 Task: Ask the help community with a short summary issue "the sheet is not updated" in the sheet category on any platform for any purpose with the default name and post it.
Action: Mouse moved to (298, 107)
Screenshot: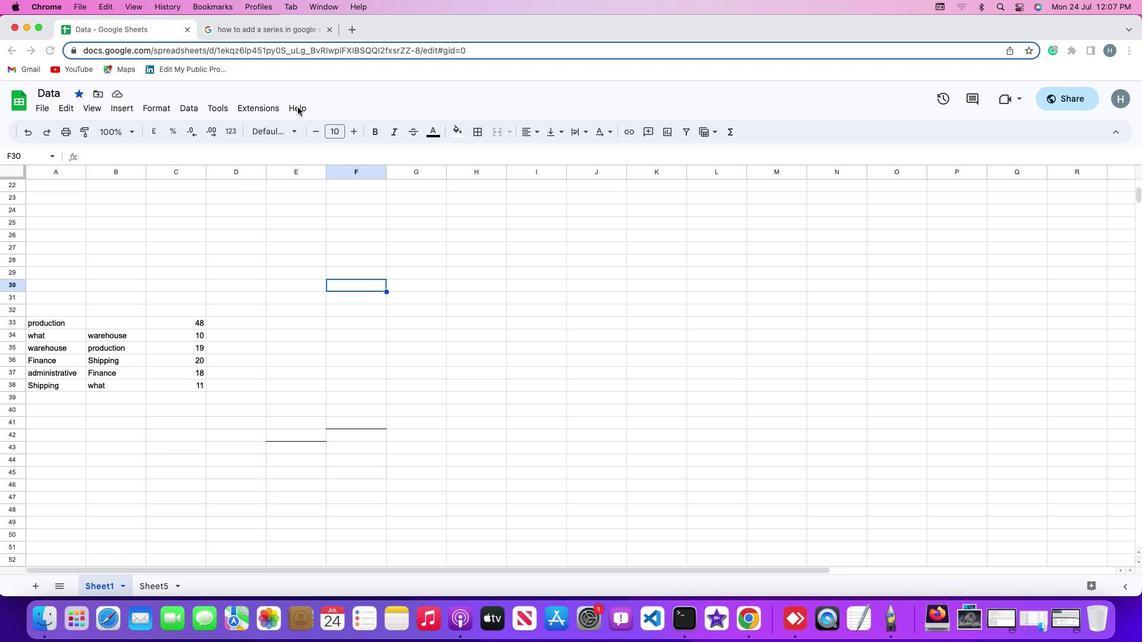 
Action: Mouse pressed left at (298, 107)
Screenshot: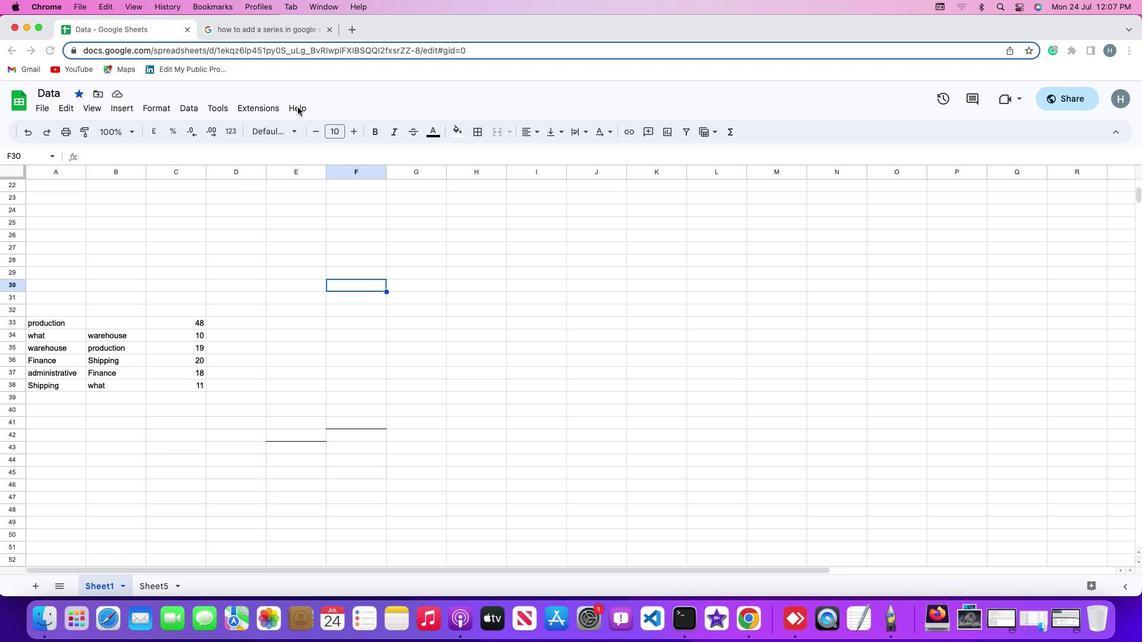 
Action: Mouse moved to (301, 106)
Screenshot: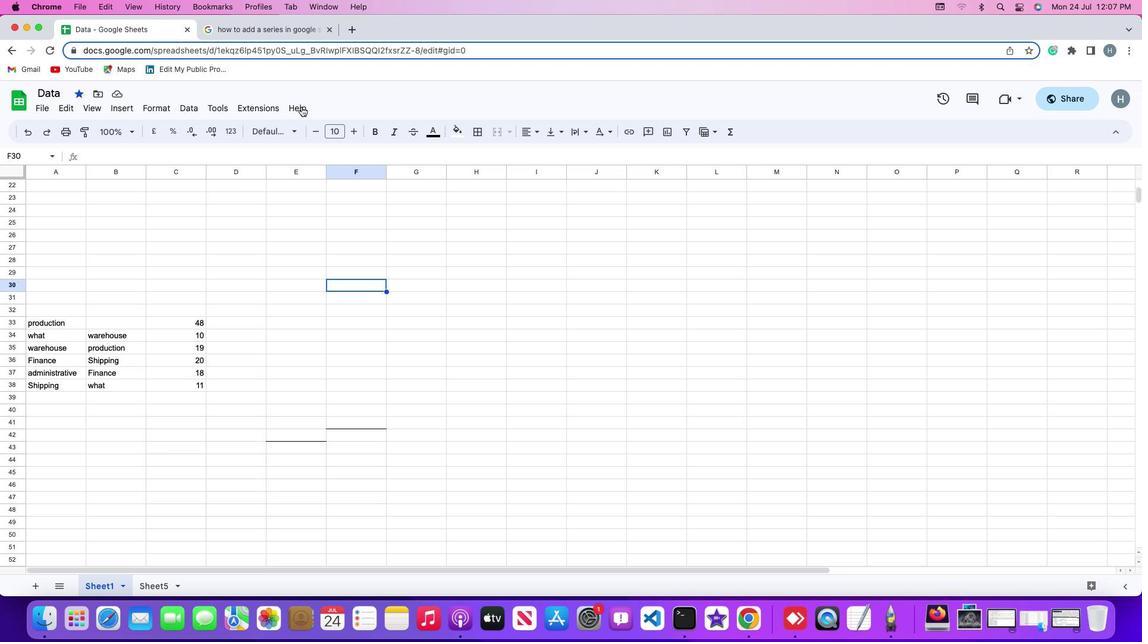 
Action: Mouse pressed left at (301, 106)
Screenshot: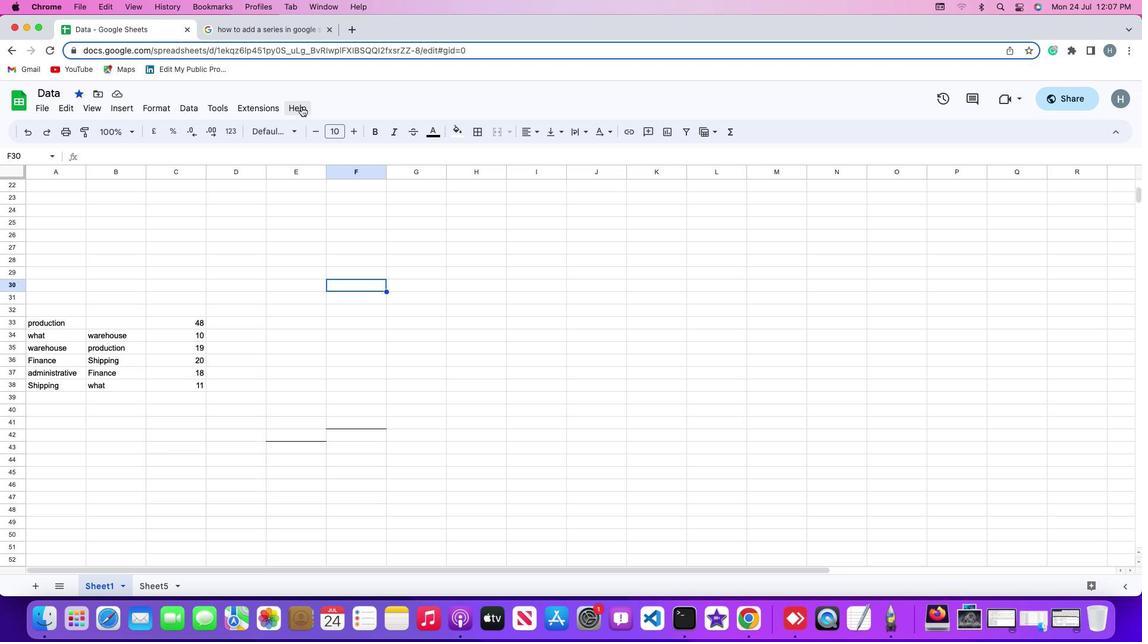 
Action: Mouse moved to (320, 166)
Screenshot: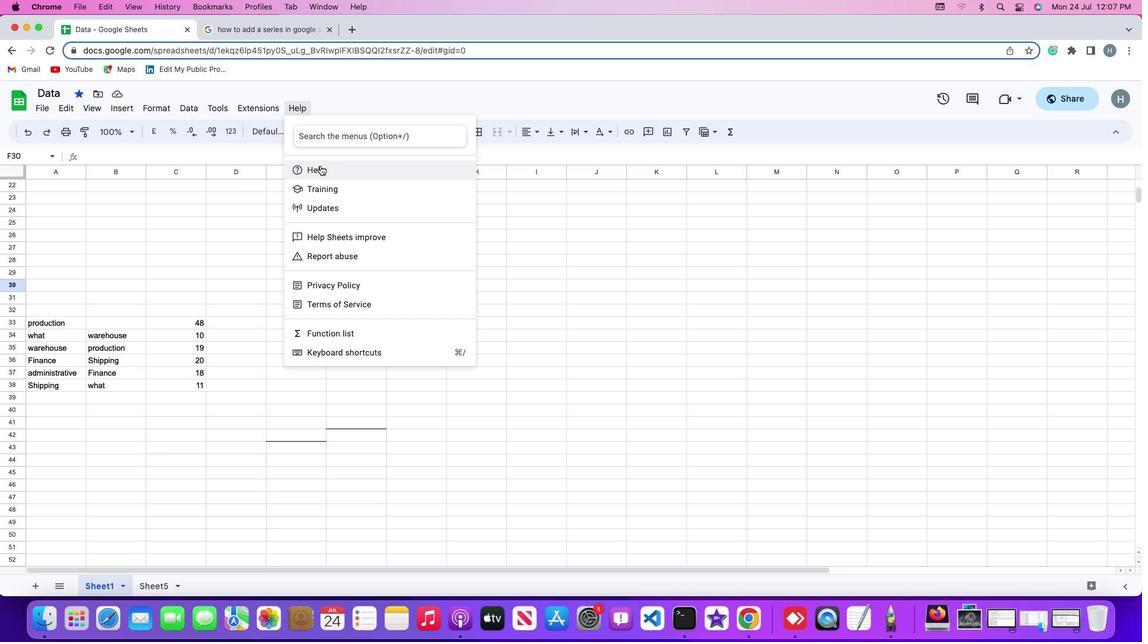 
Action: Mouse pressed left at (320, 166)
Screenshot: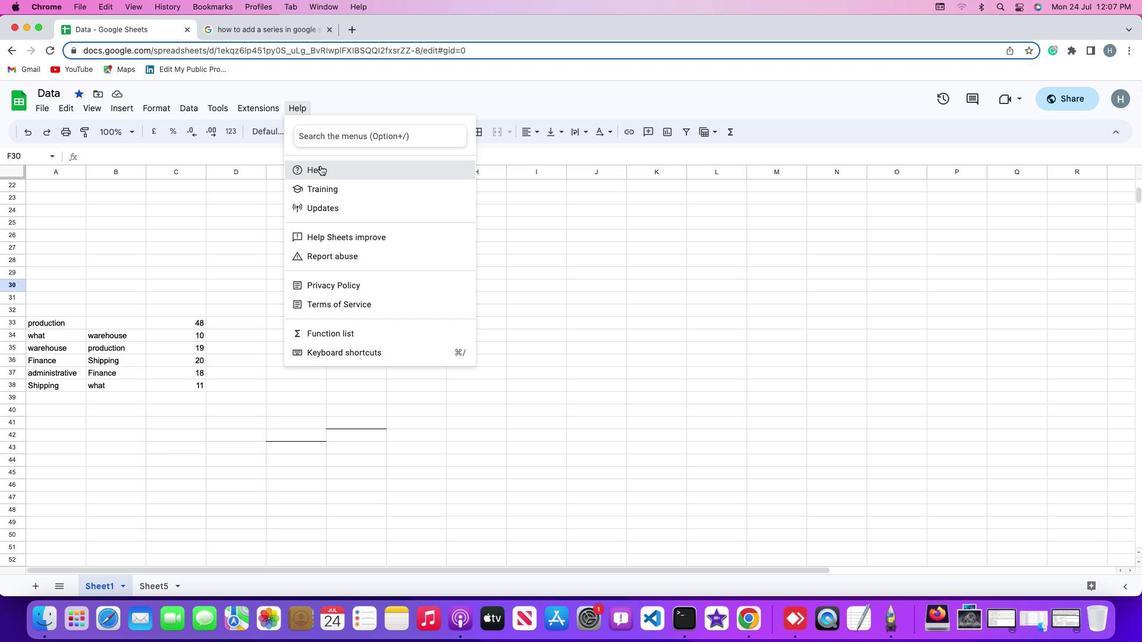 
Action: Mouse moved to (451, 316)
Screenshot: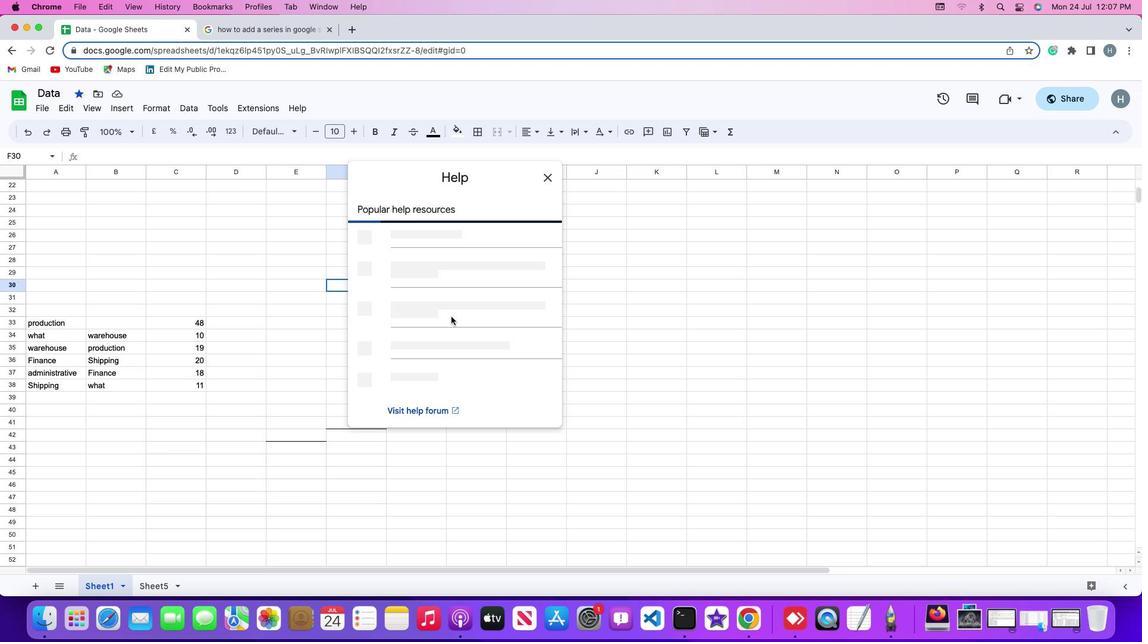 
Action: Mouse scrolled (451, 316) with delta (0, 0)
Screenshot: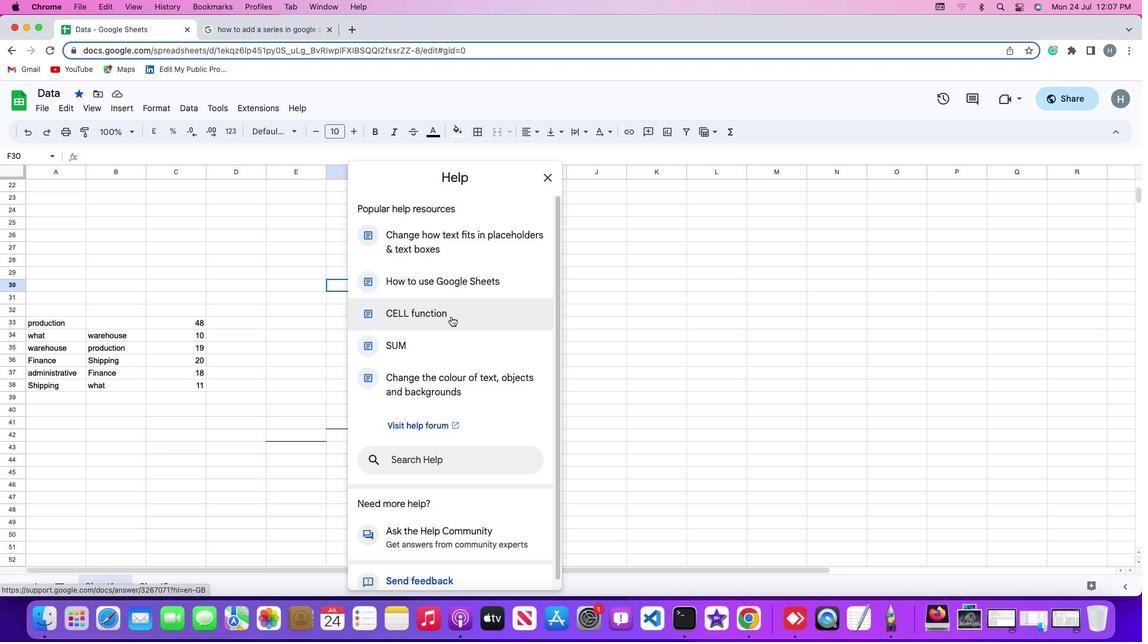 
Action: Mouse scrolled (451, 316) with delta (0, 0)
Screenshot: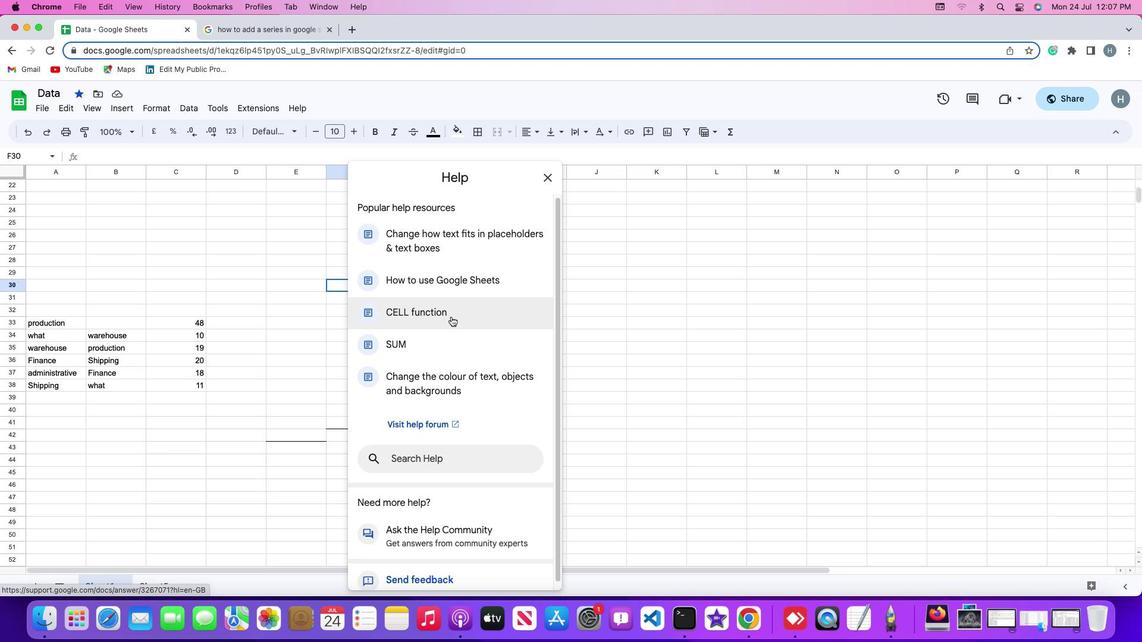 
Action: Mouse scrolled (451, 316) with delta (0, -1)
Screenshot: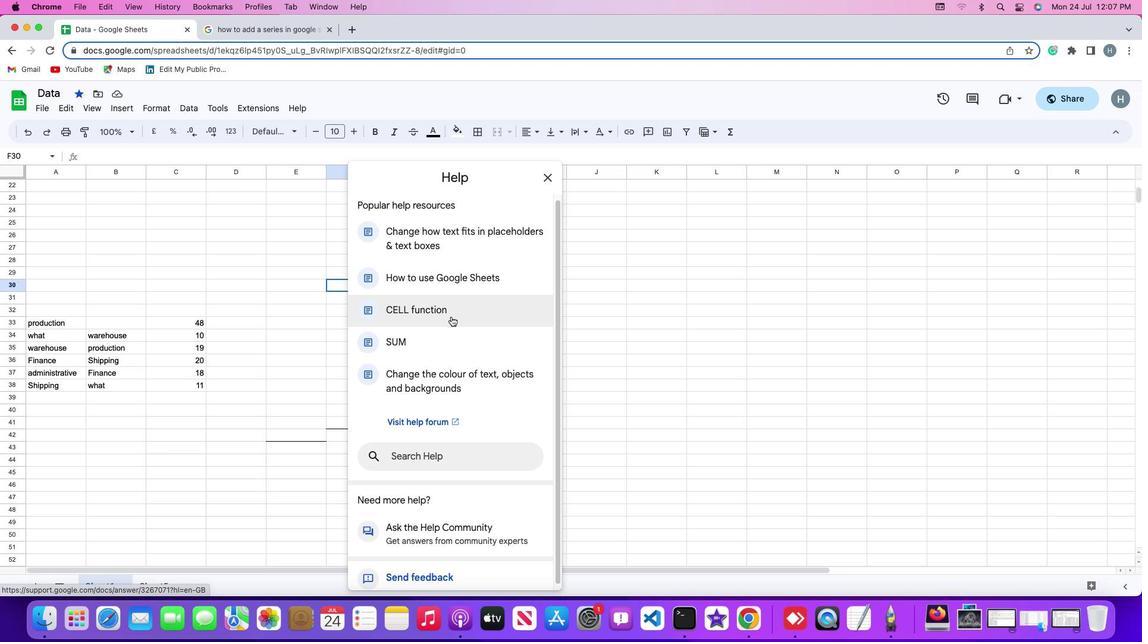 
Action: Mouse scrolled (451, 316) with delta (0, -2)
Screenshot: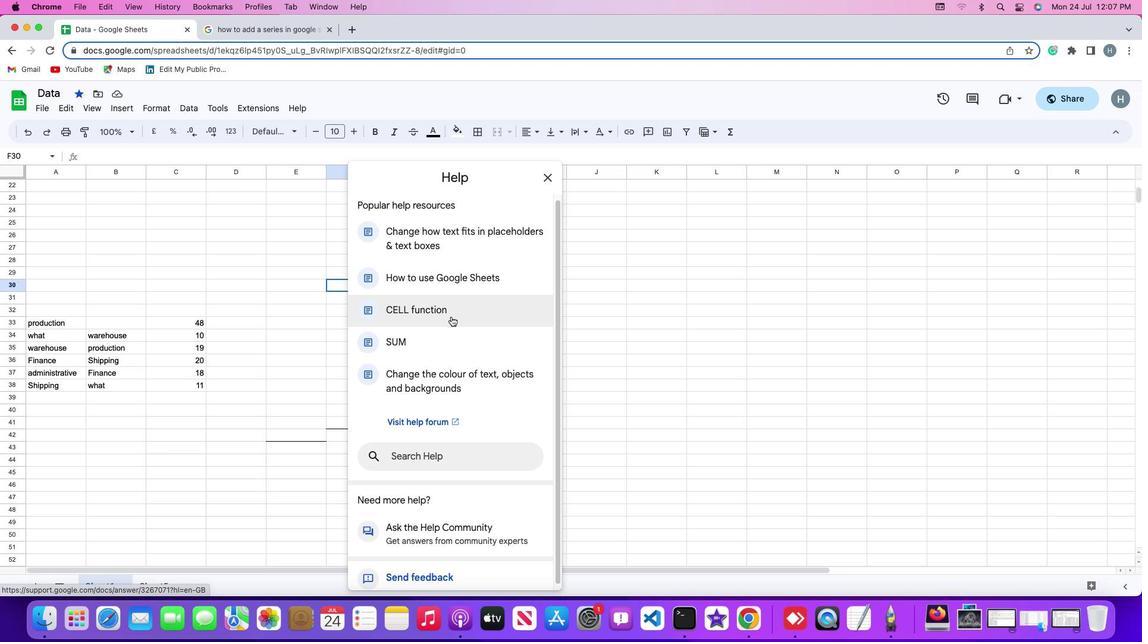 
Action: Mouse scrolled (451, 316) with delta (0, -3)
Screenshot: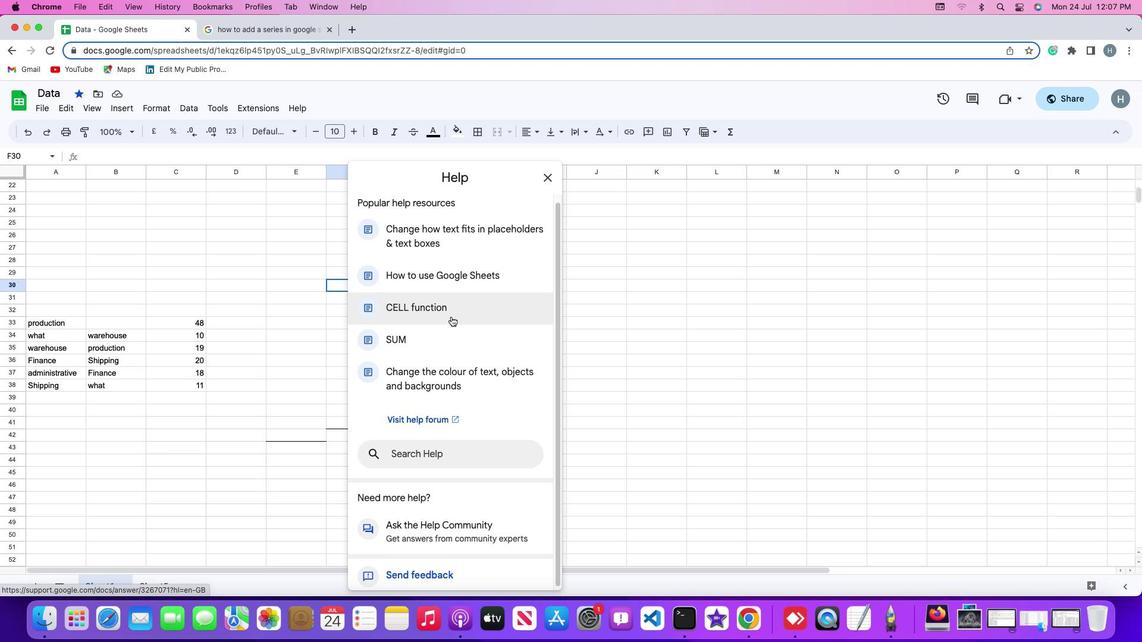 
Action: Mouse moved to (449, 526)
Screenshot: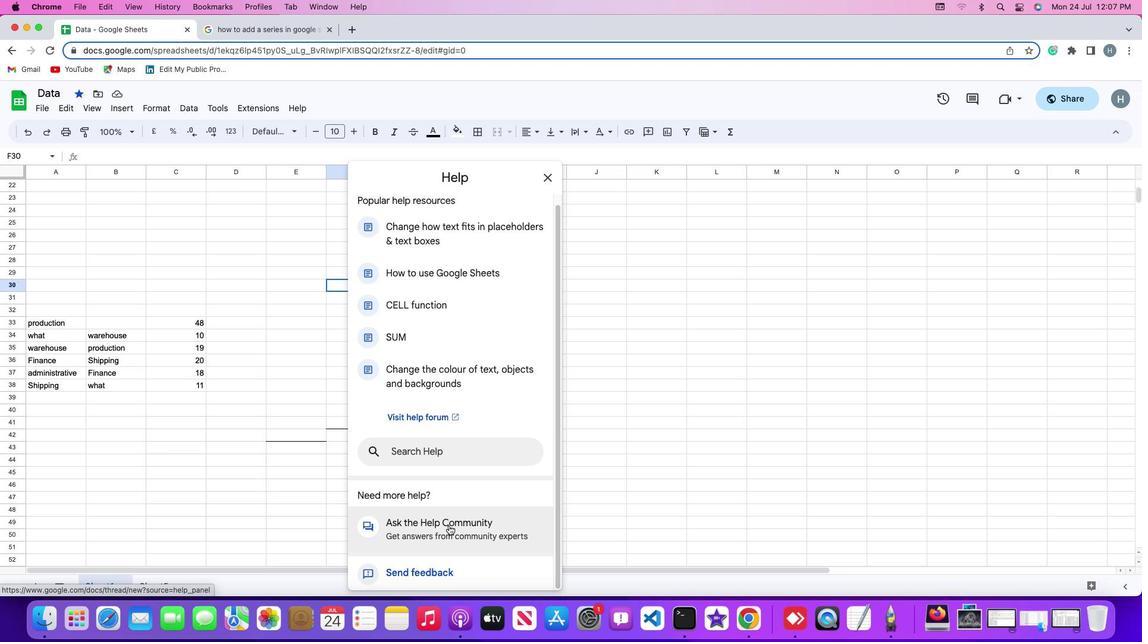 
Action: Mouse pressed left at (449, 526)
Screenshot: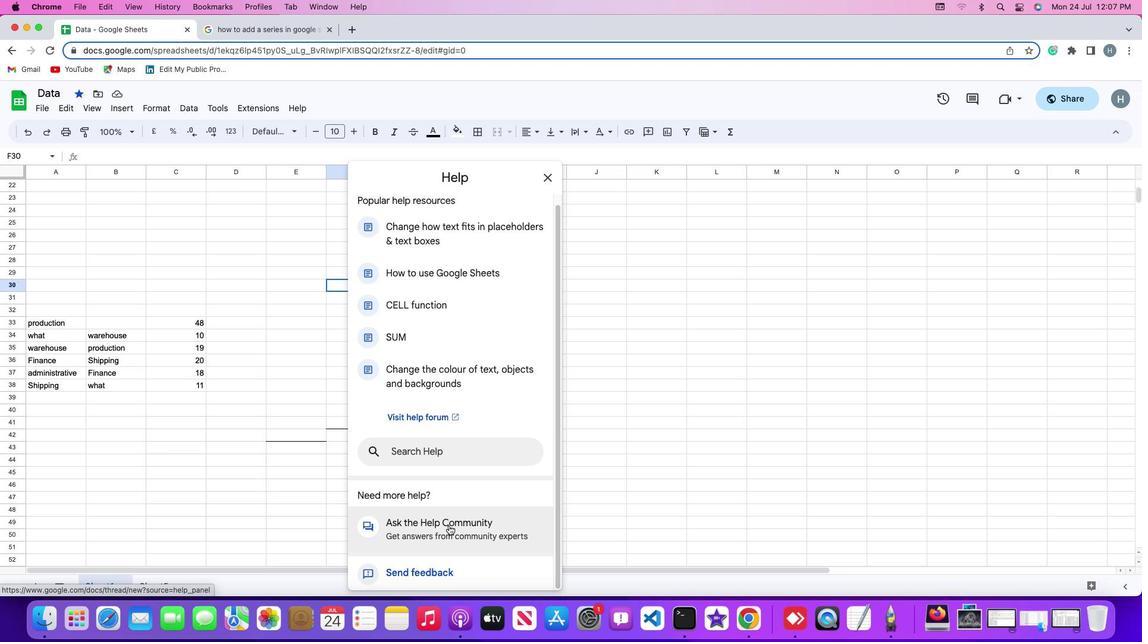 
Action: Mouse moved to (446, 429)
Screenshot: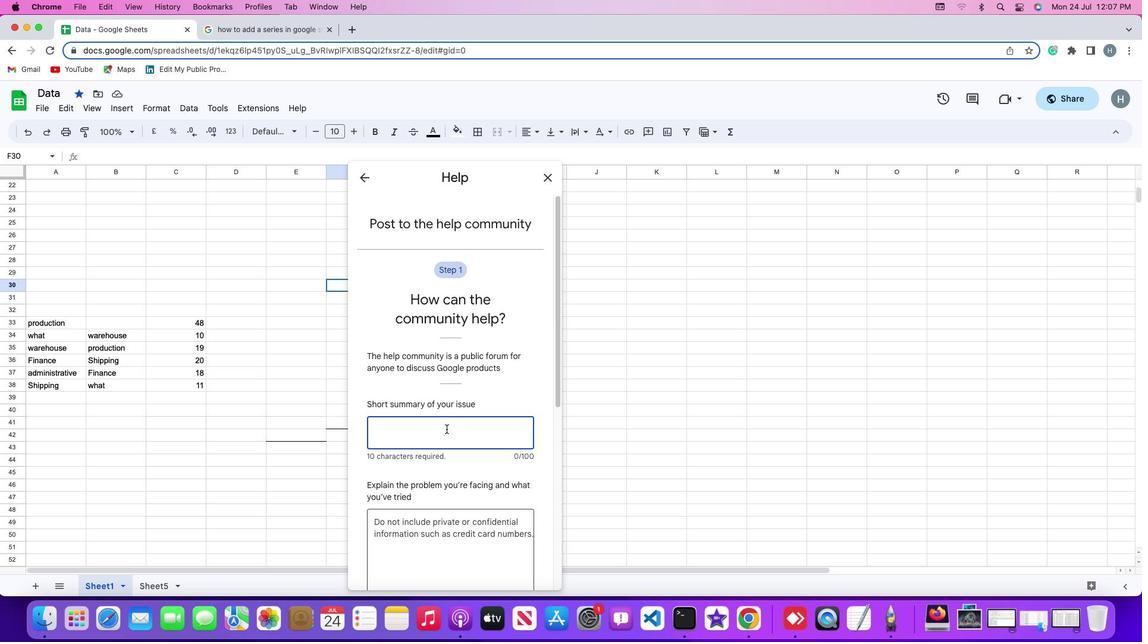 
Action: Mouse pressed left at (446, 429)
Screenshot: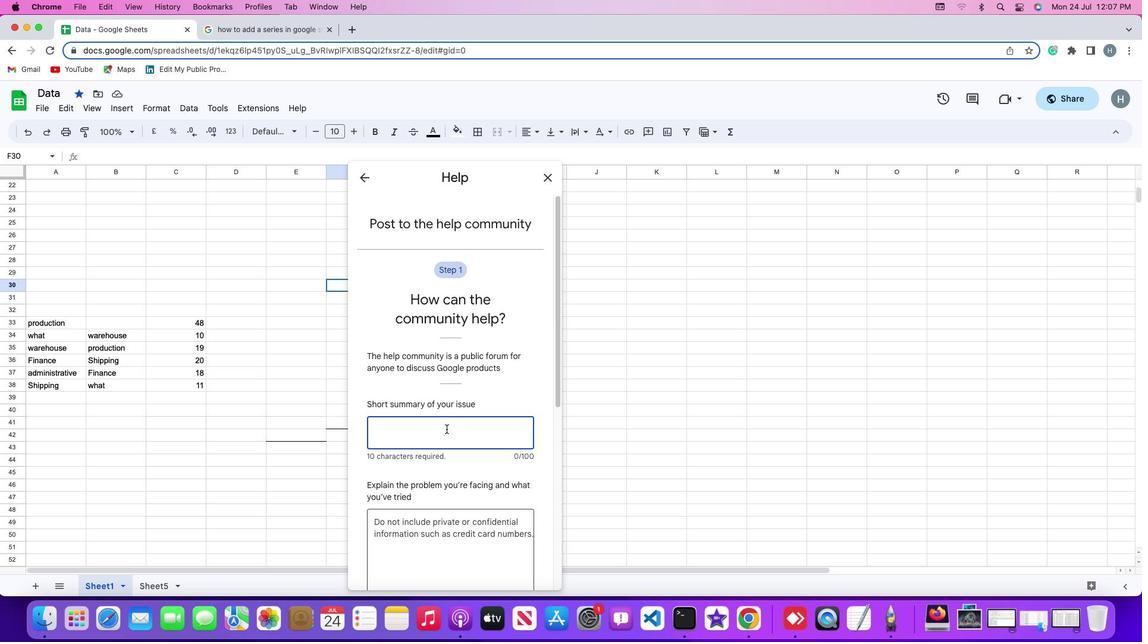 
Action: Key pressed 't''h''e'Key.space's''h''e''e''t'Key.space'i''s'Key.space'n''o''t'Key.space'u''p''d''a''t''e''d'
Screenshot: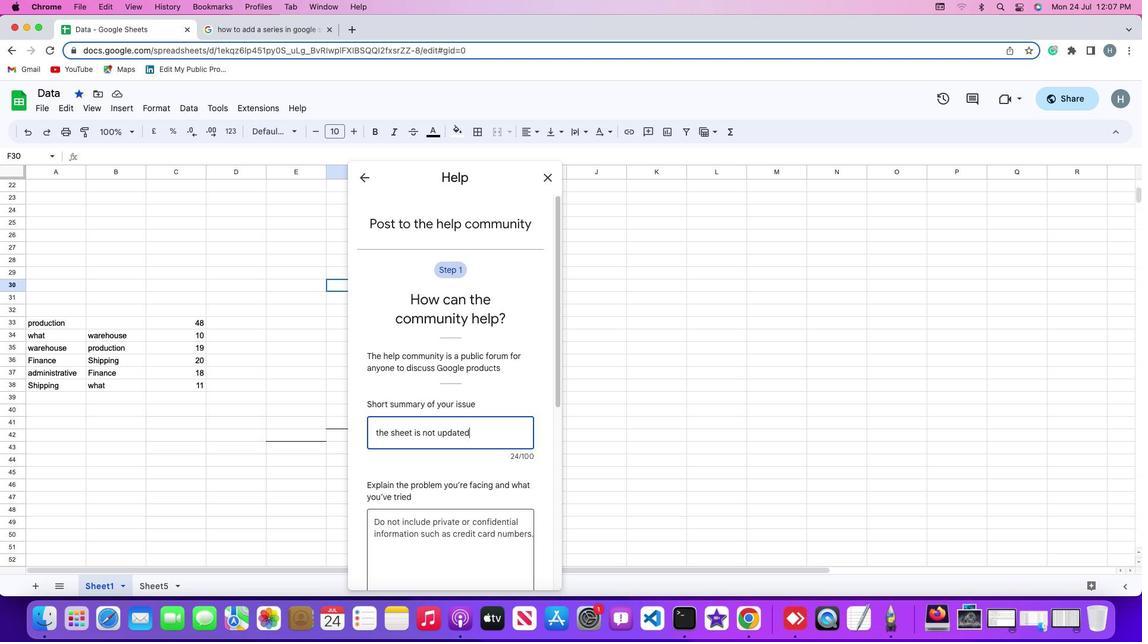 
Action: Mouse moved to (455, 544)
Screenshot: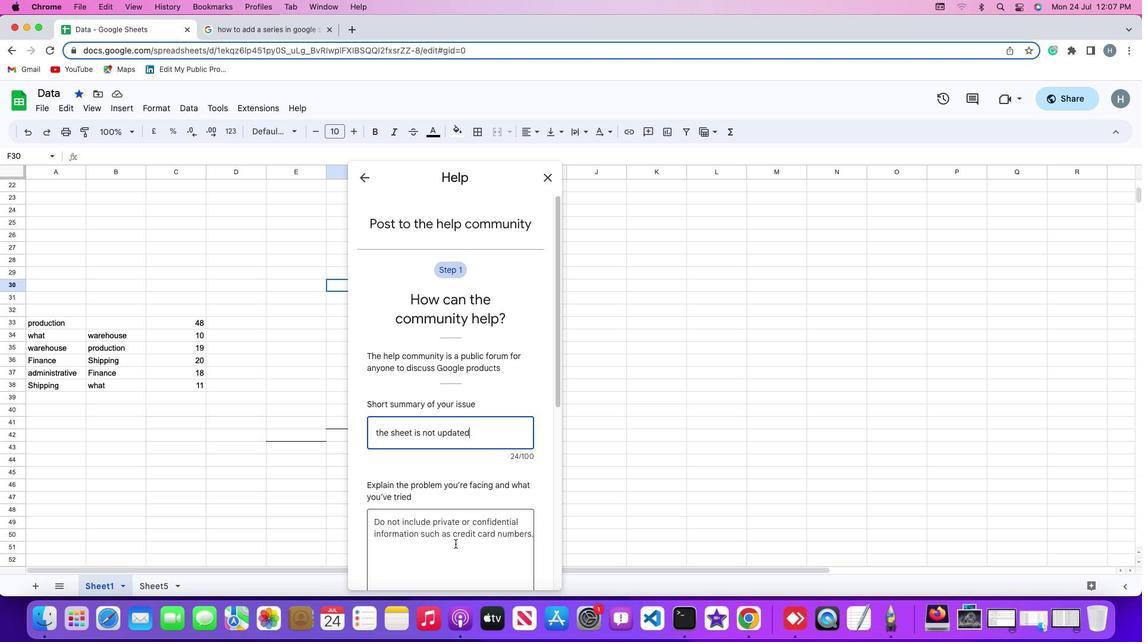 
Action: Mouse pressed left at (455, 544)
Screenshot: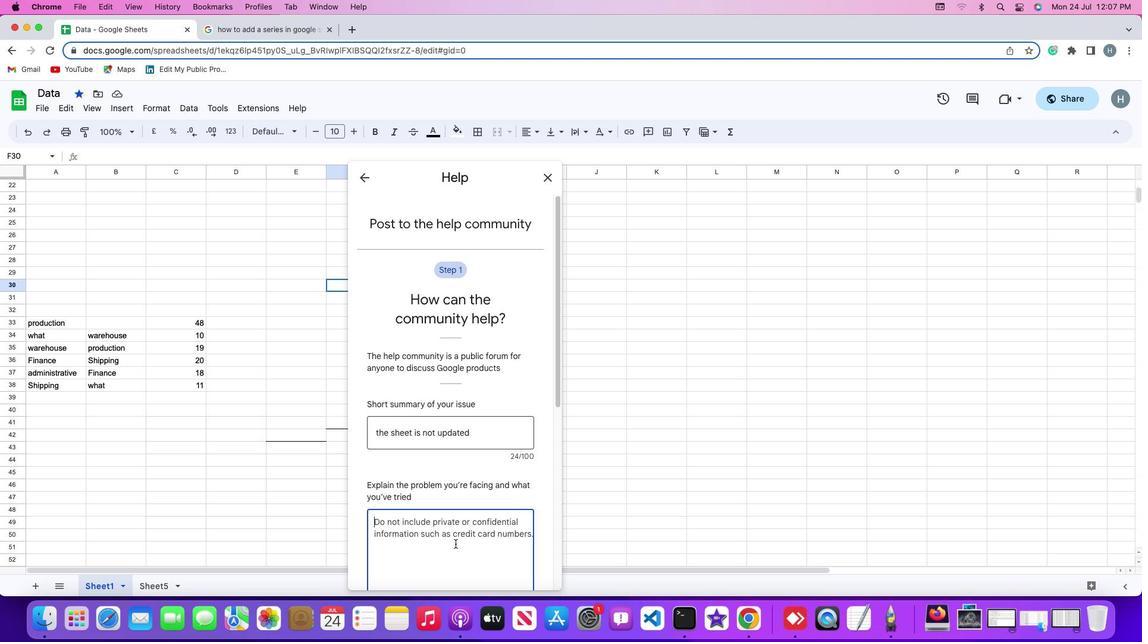 
Action: Key pressed 'h''e''l''l''o'
Screenshot: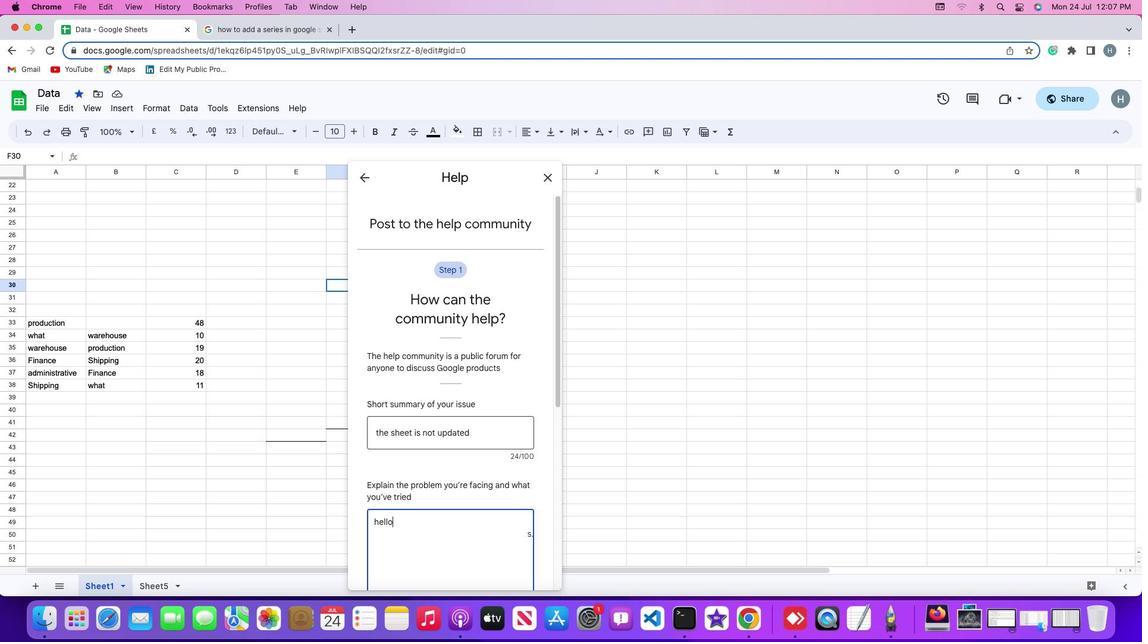 
Action: Mouse moved to (480, 558)
Screenshot: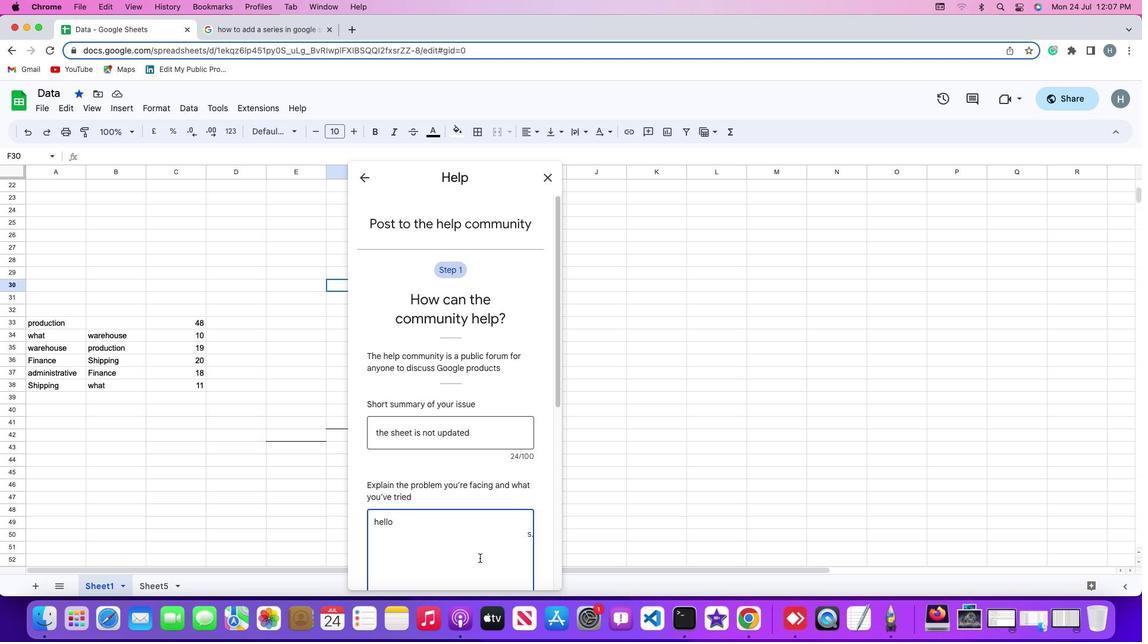
Action: Mouse scrolled (480, 558) with delta (0, 0)
Screenshot: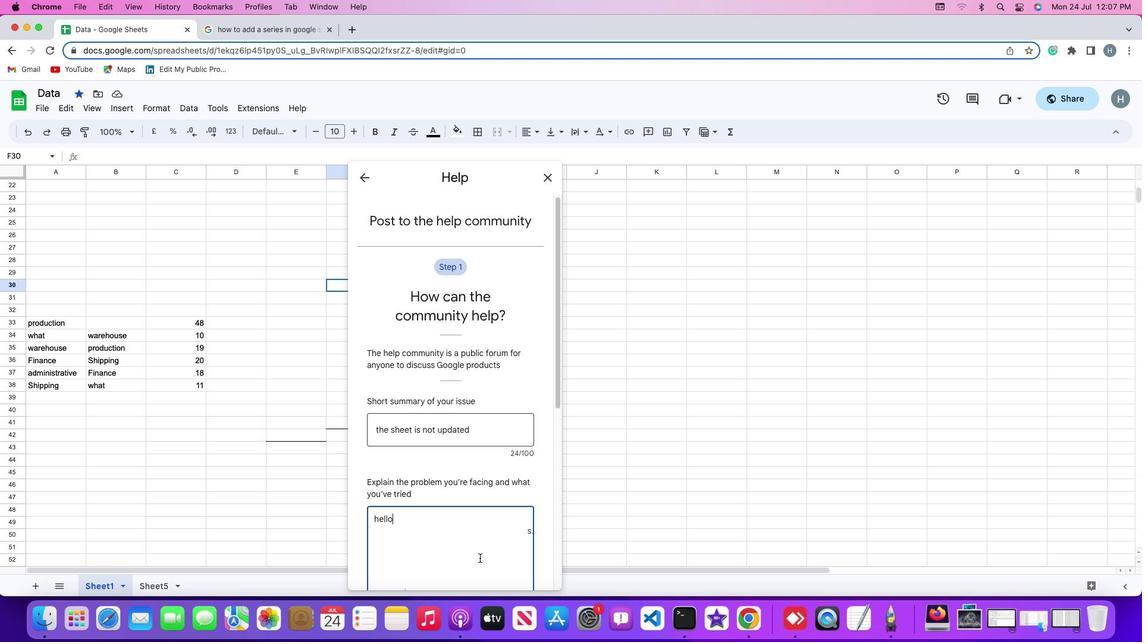 
Action: Mouse scrolled (480, 558) with delta (0, 0)
Screenshot: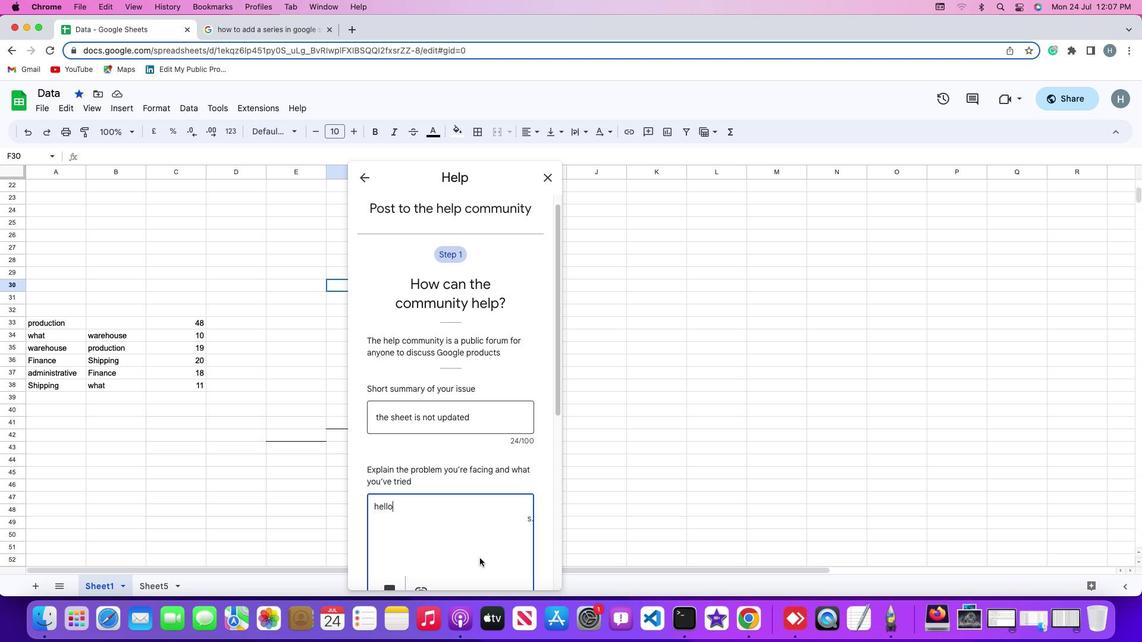 
Action: Mouse scrolled (480, 558) with delta (0, -1)
Screenshot: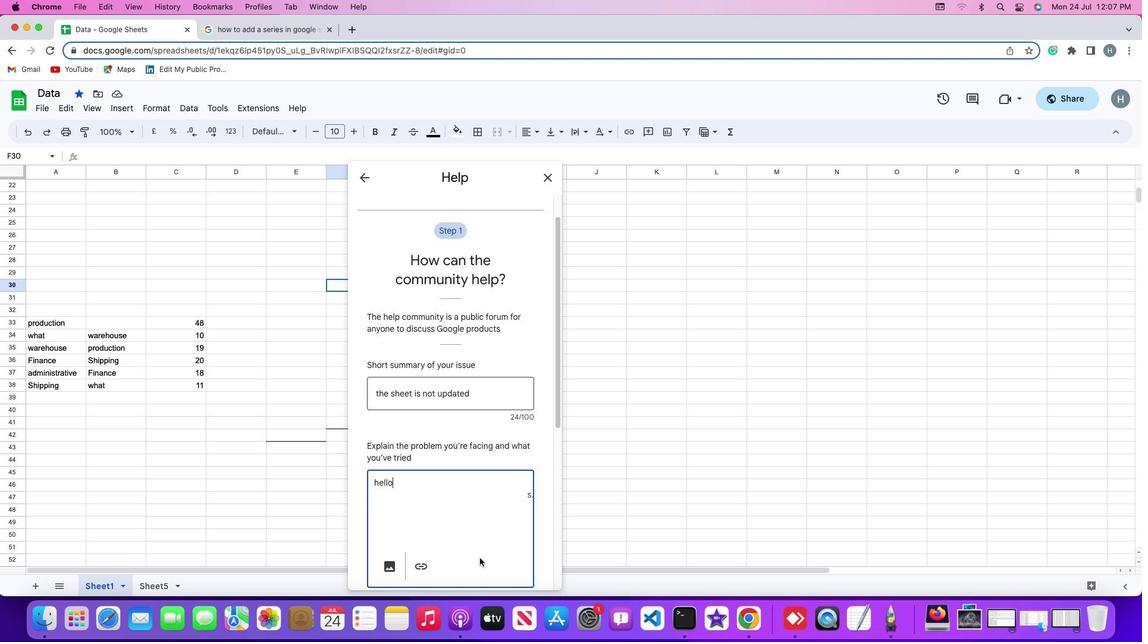 
Action: Mouse scrolled (480, 558) with delta (0, -1)
Screenshot: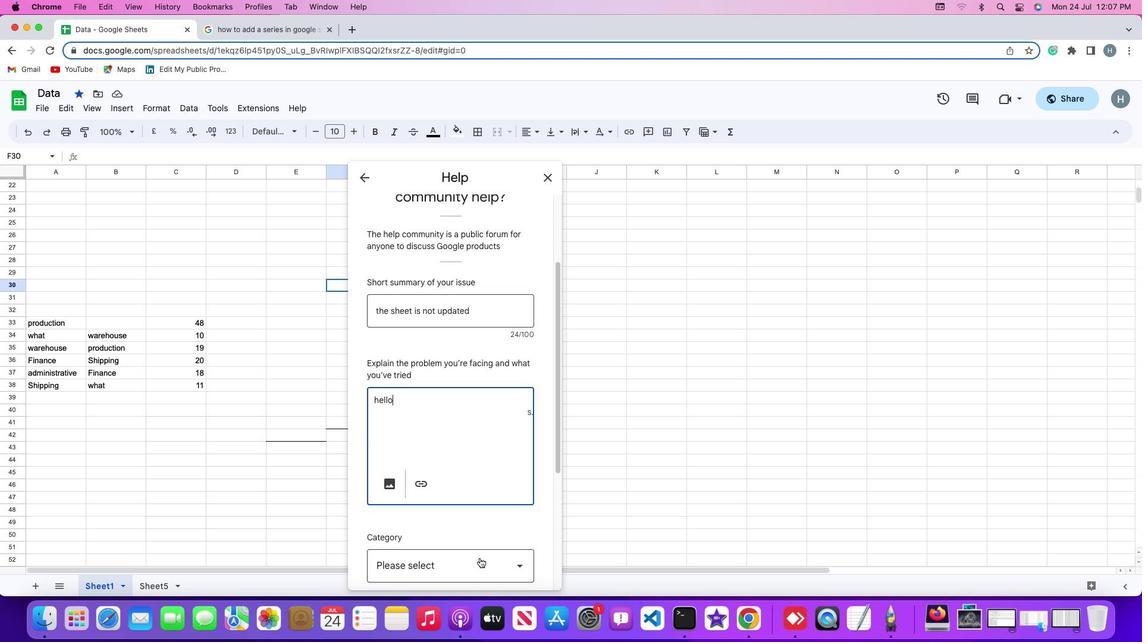 
Action: Mouse scrolled (480, 558) with delta (0, -1)
Screenshot: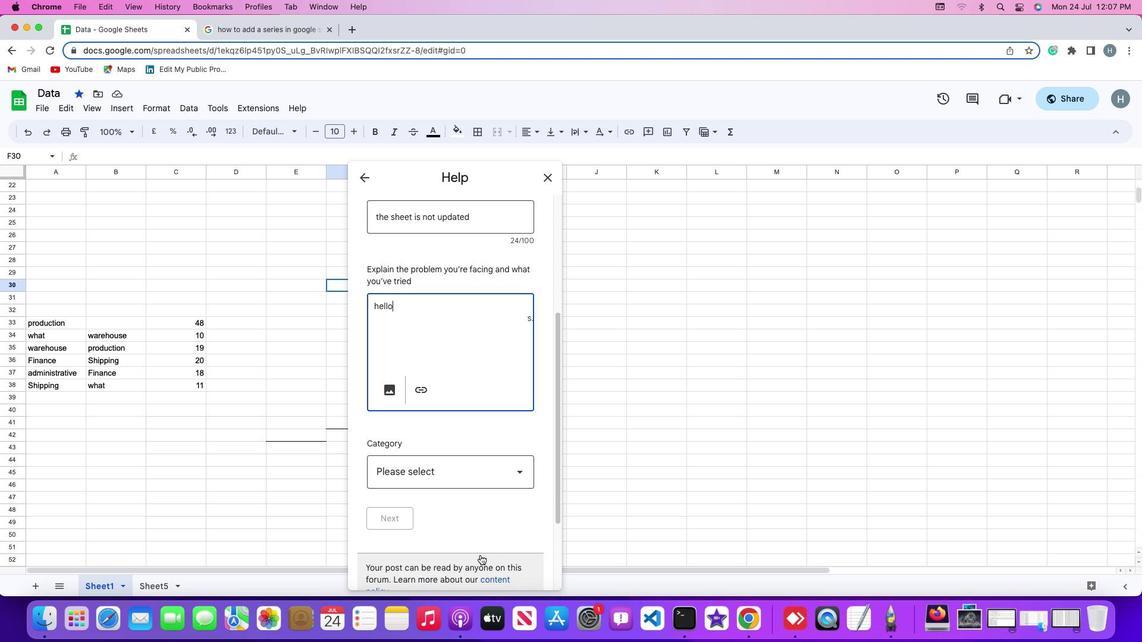 
Action: Mouse moved to (523, 417)
Screenshot: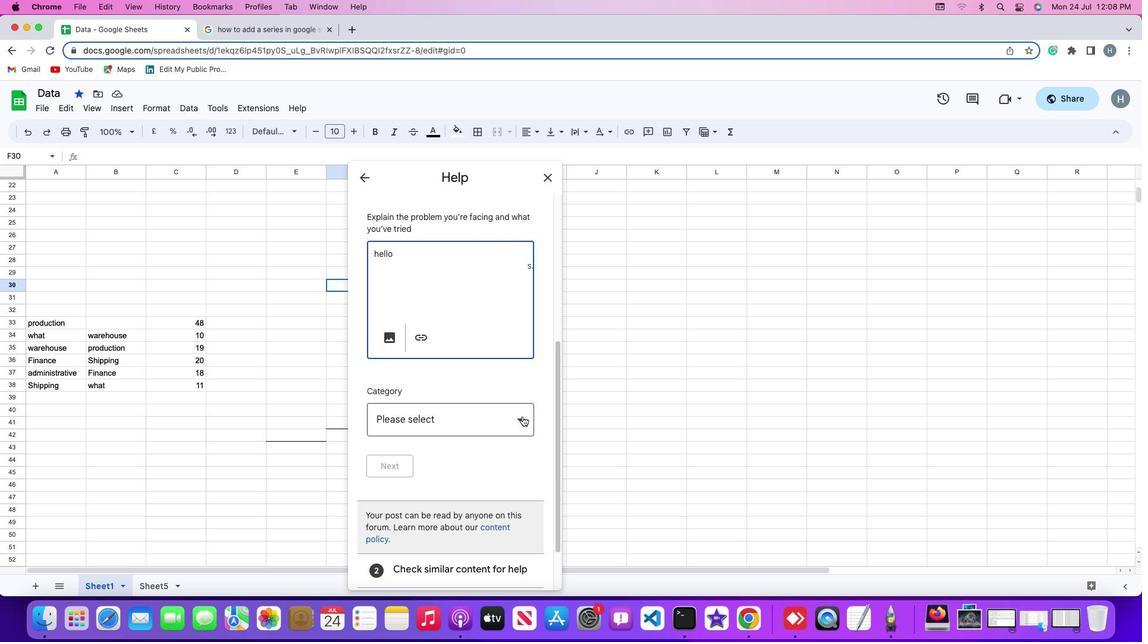 
Action: Mouse pressed left at (523, 417)
Screenshot: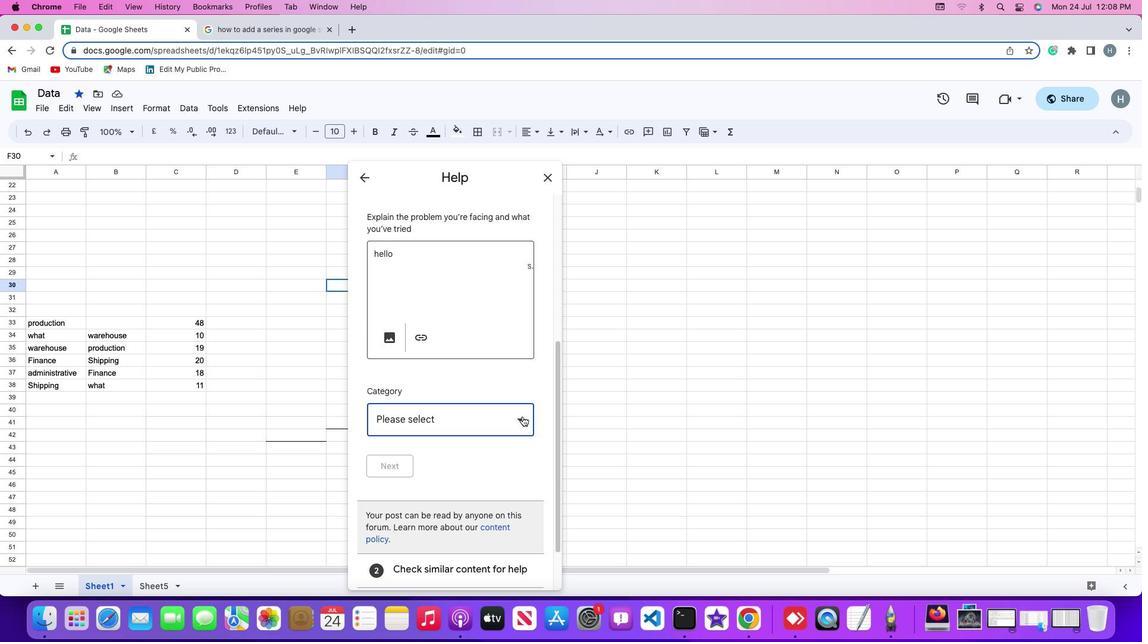 
Action: Mouse moved to (503, 432)
Screenshot: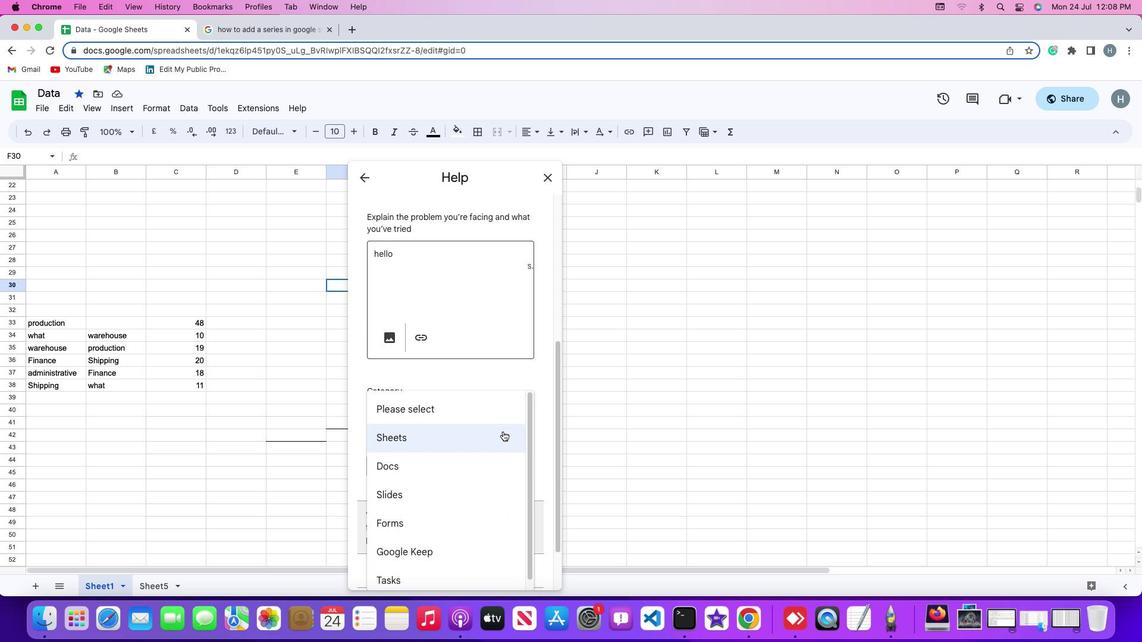 
Action: Mouse pressed left at (503, 432)
Screenshot: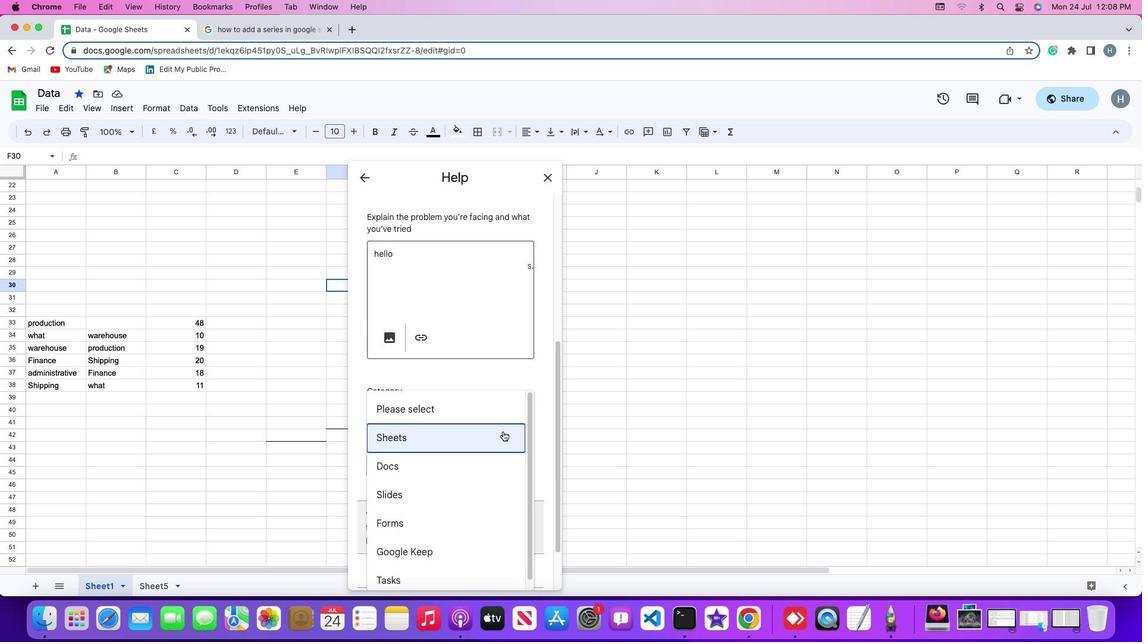 
Action: Mouse moved to (387, 471)
Screenshot: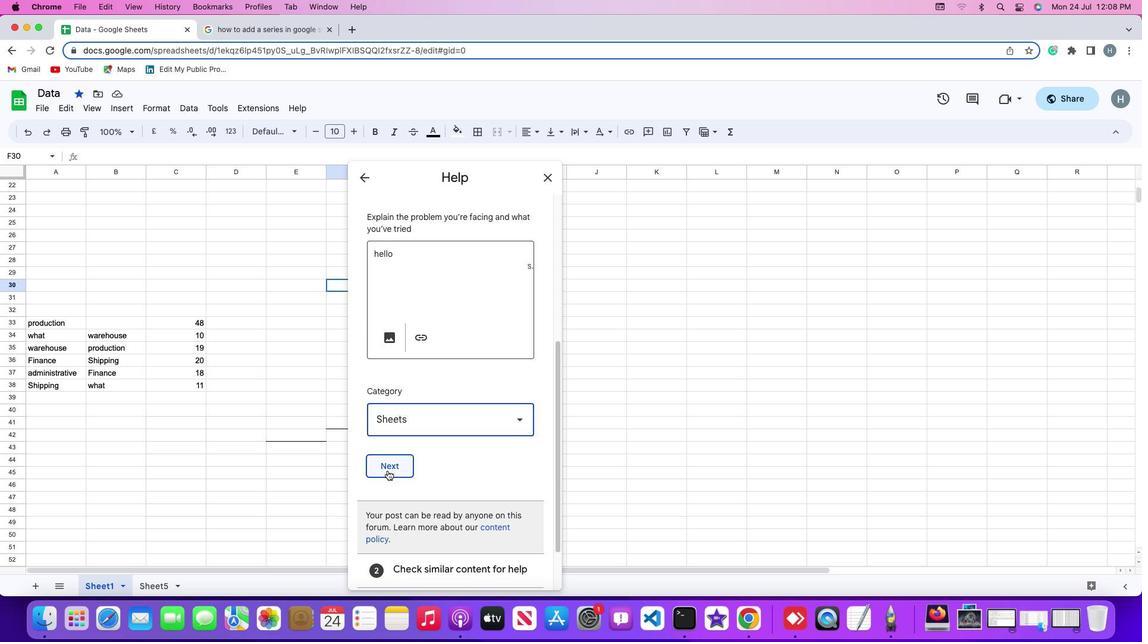 
Action: Mouse pressed left at (387, 471)
Screenshot: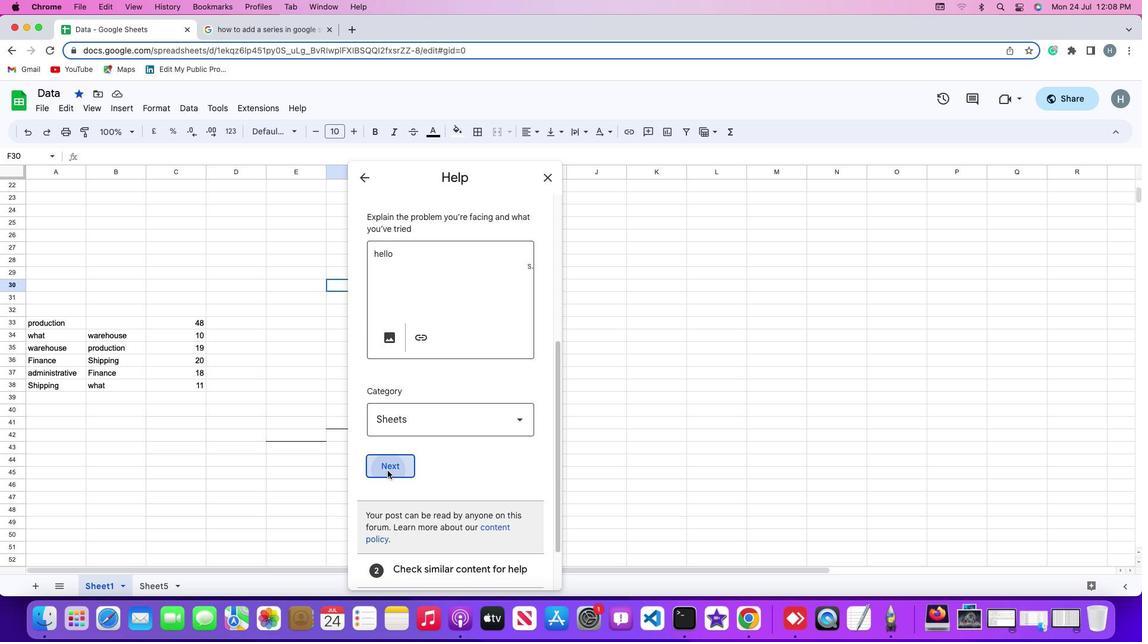 
Action: Mouse moved to (485, 467)
Screenshot: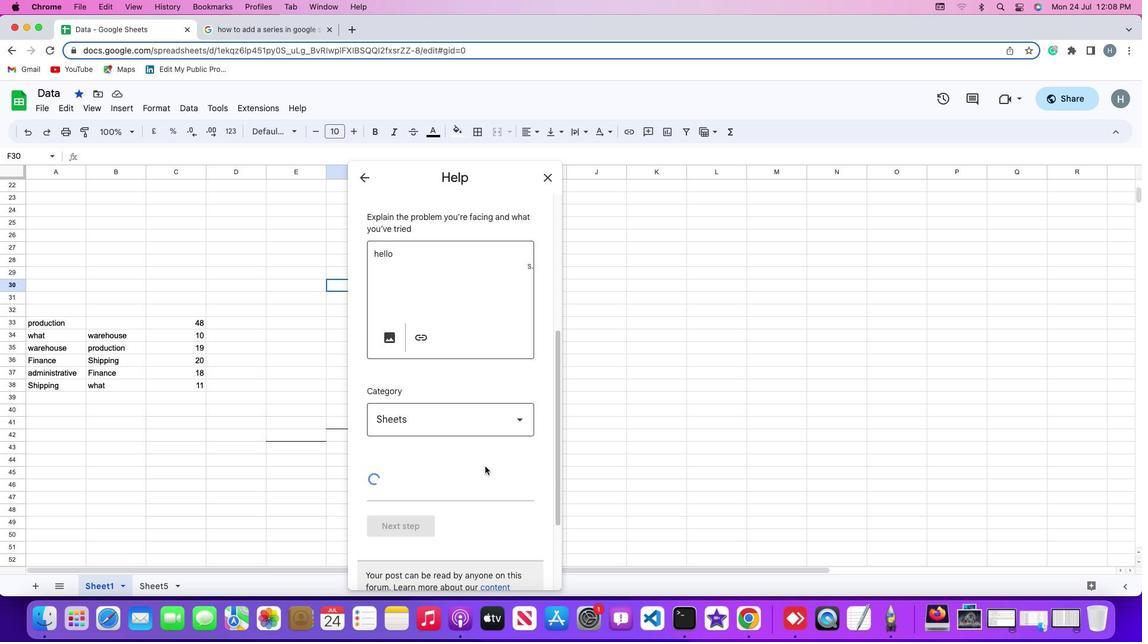 
Action: Mouse scrolled (485, 467) with delta (0, 0)
Screenshot: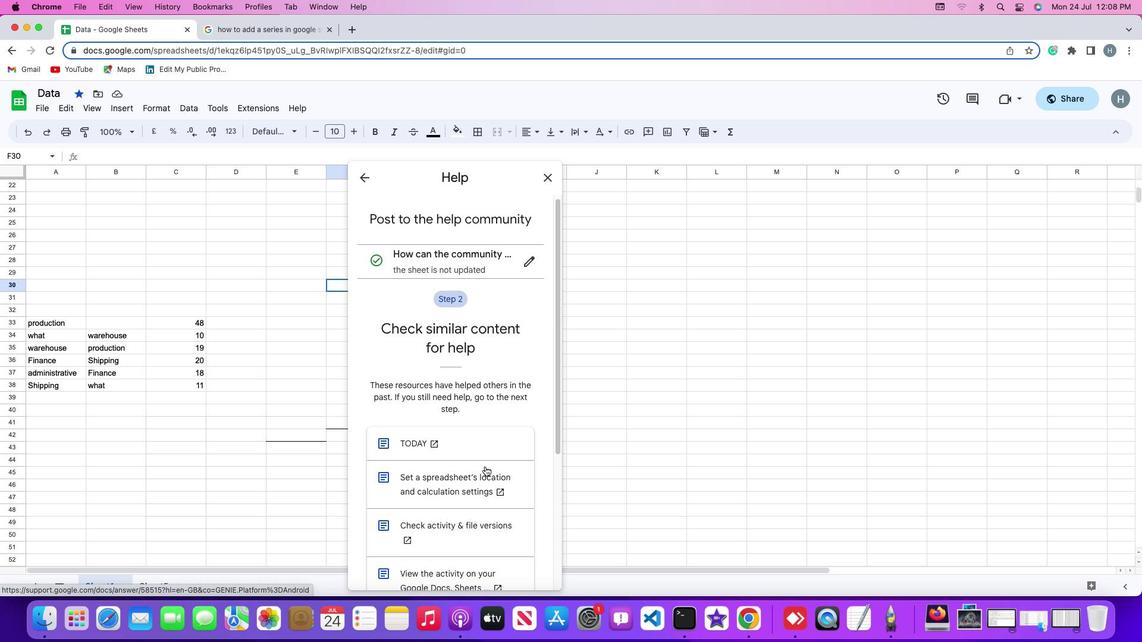 
Action: Mouse scrolled (485, 467) with delta (0, 0)
Screenshot: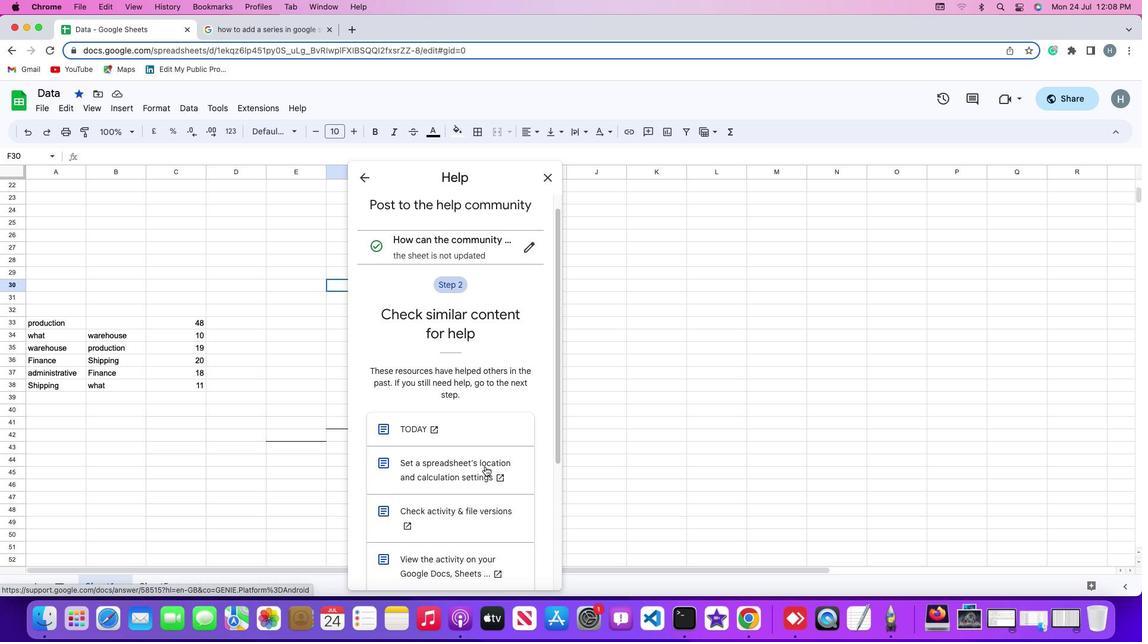 
Action: Mouse scrolled (485, 467) with delta (0, -1)
Screenshot: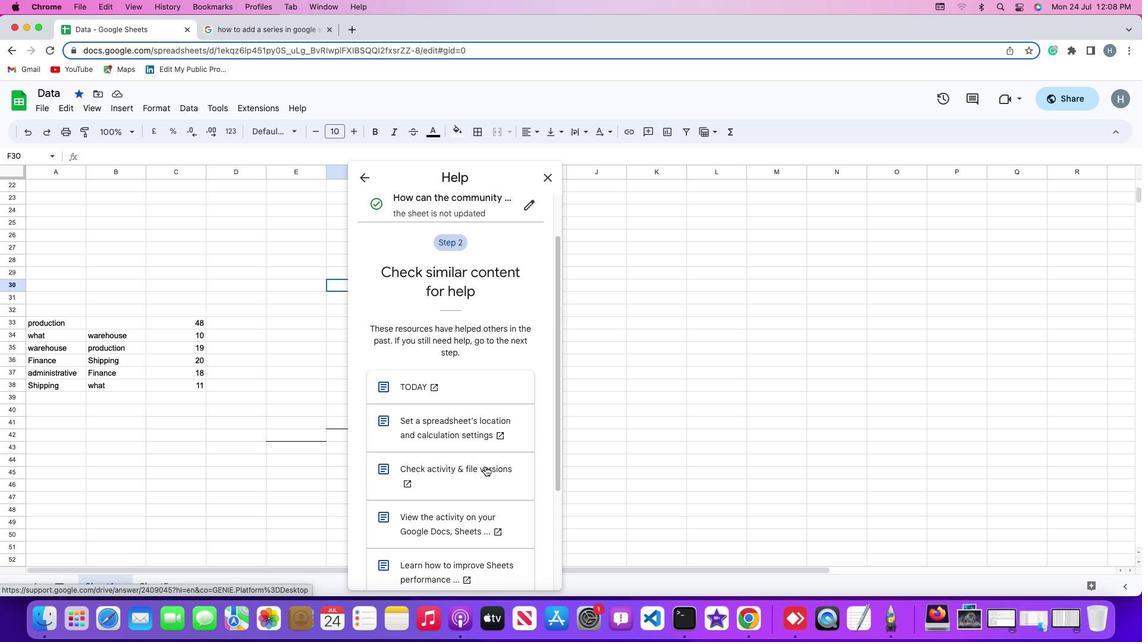 
Action: Mouse scrolled (485, 467) with delta (0, -2)
Screenshot: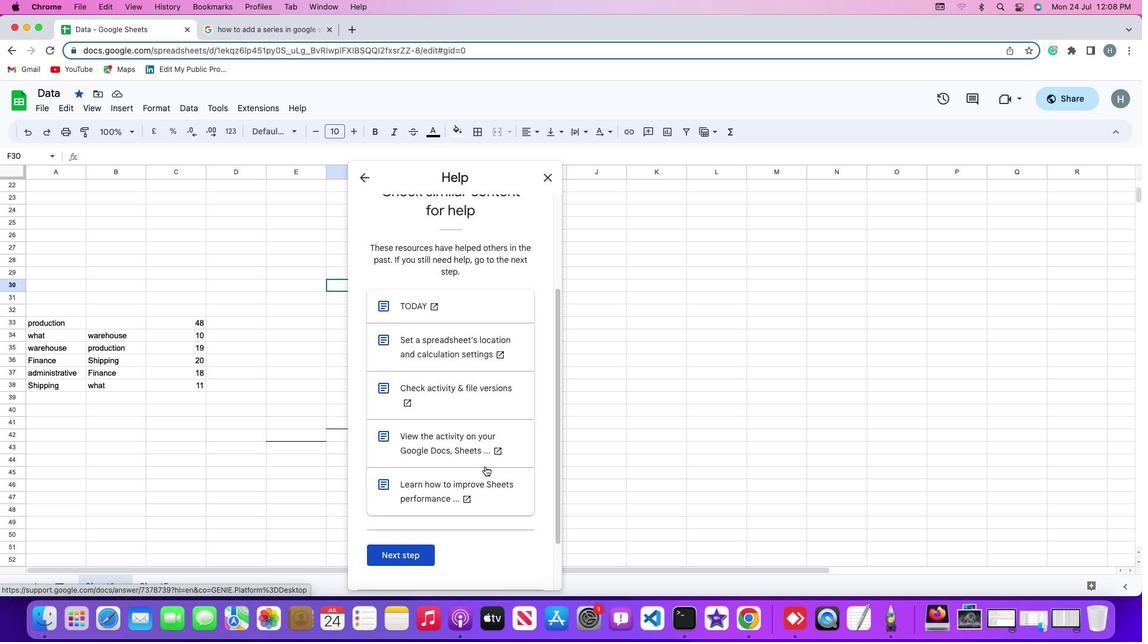 
Action: Mouse scrolled (485, 467) with delta (0, -2)
Screenshot: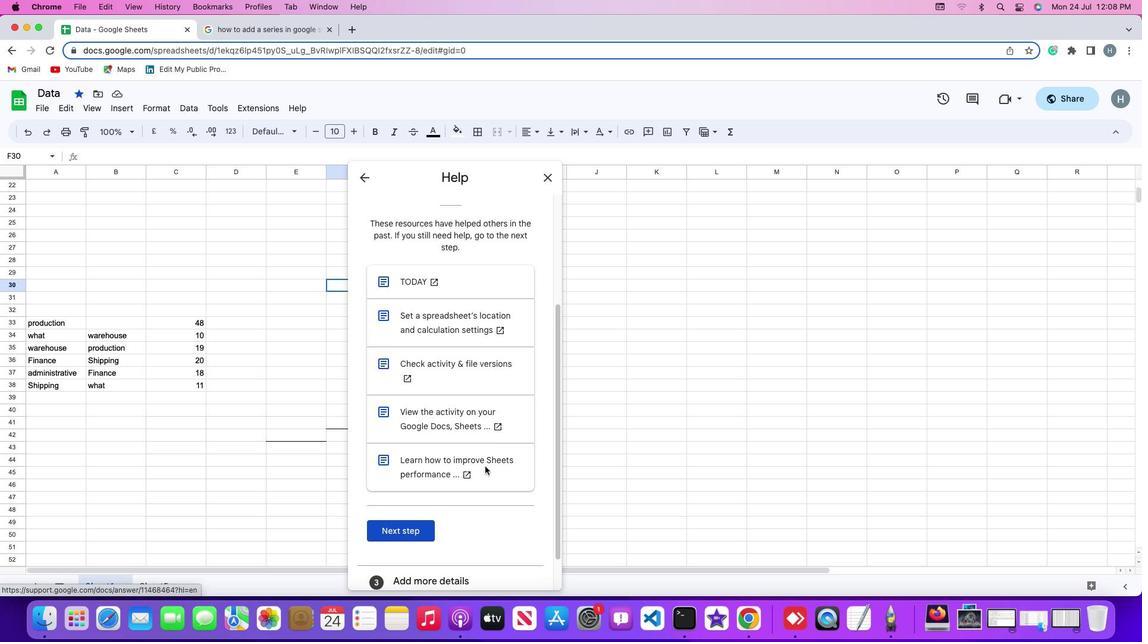 
Action: Mouse scrolled (485, 467) with delta (0, 0)
Screenshot: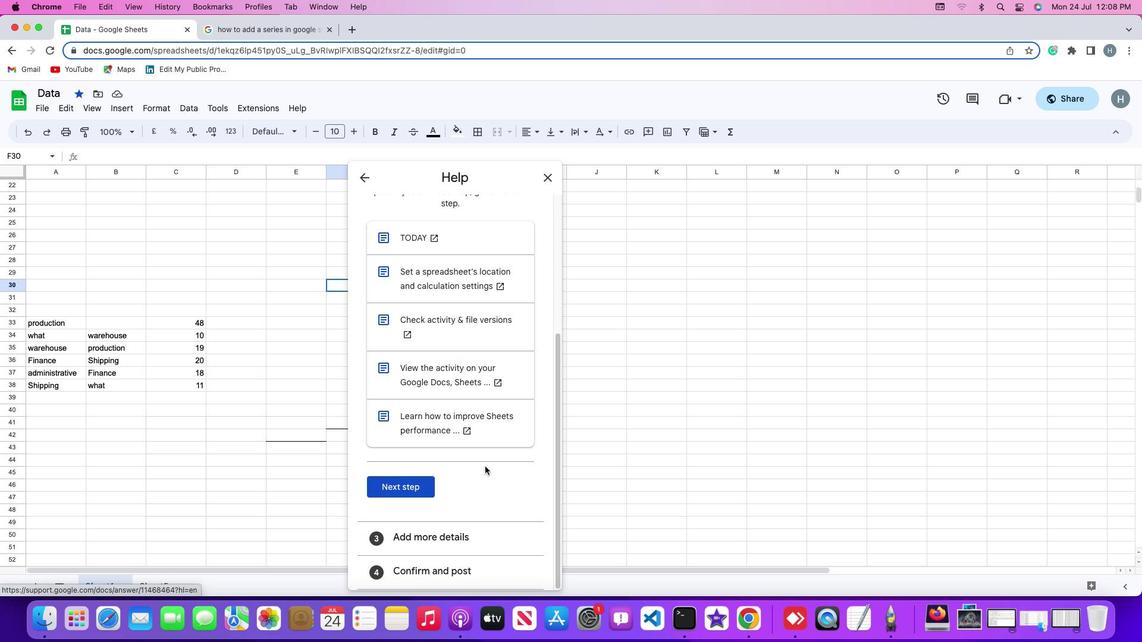 
Action: Mouse scrolled (485, 467) with delta (0, 0)
Screenshot: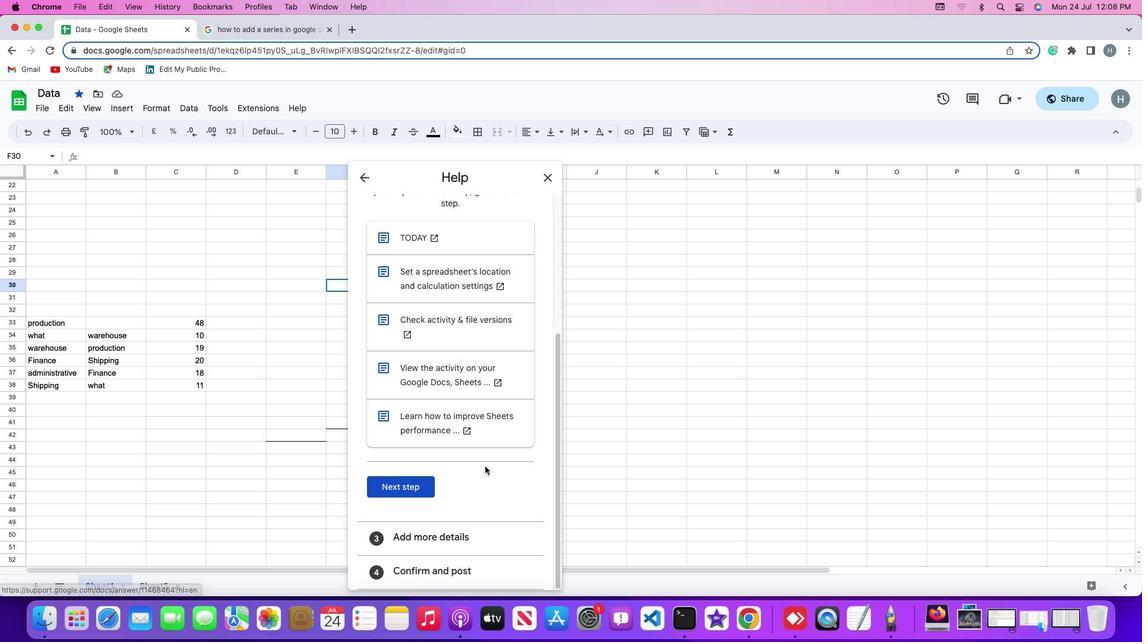 
Action: Mouse scrolled (485, 467) with delta (0, -1)
Screenshot: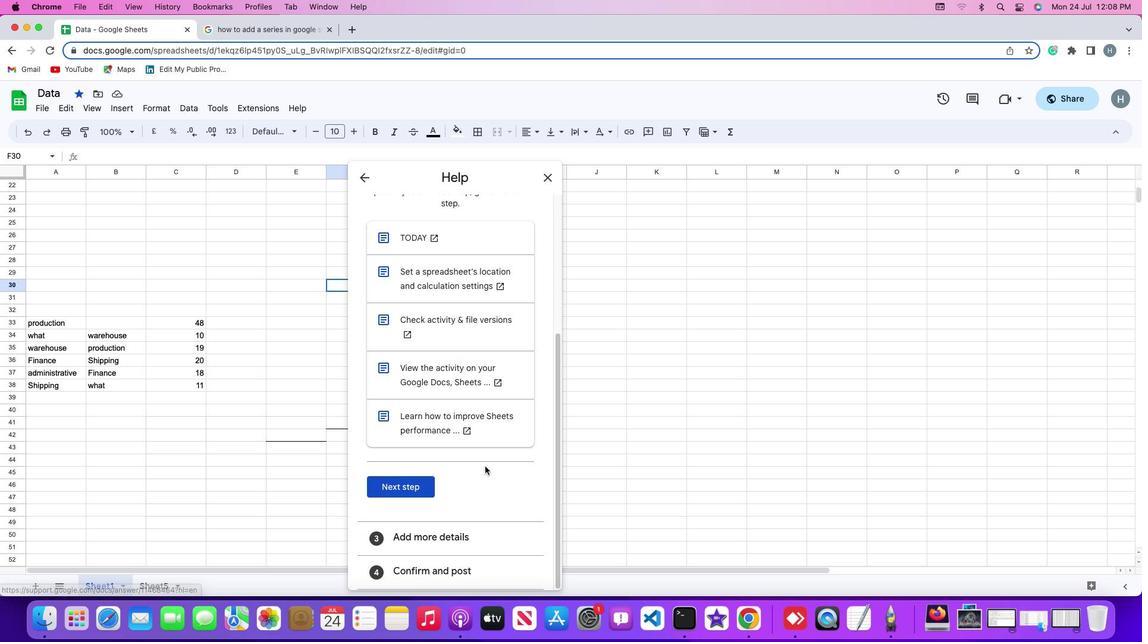 
Action: Mouse moved to (417, 482)
Screenshot: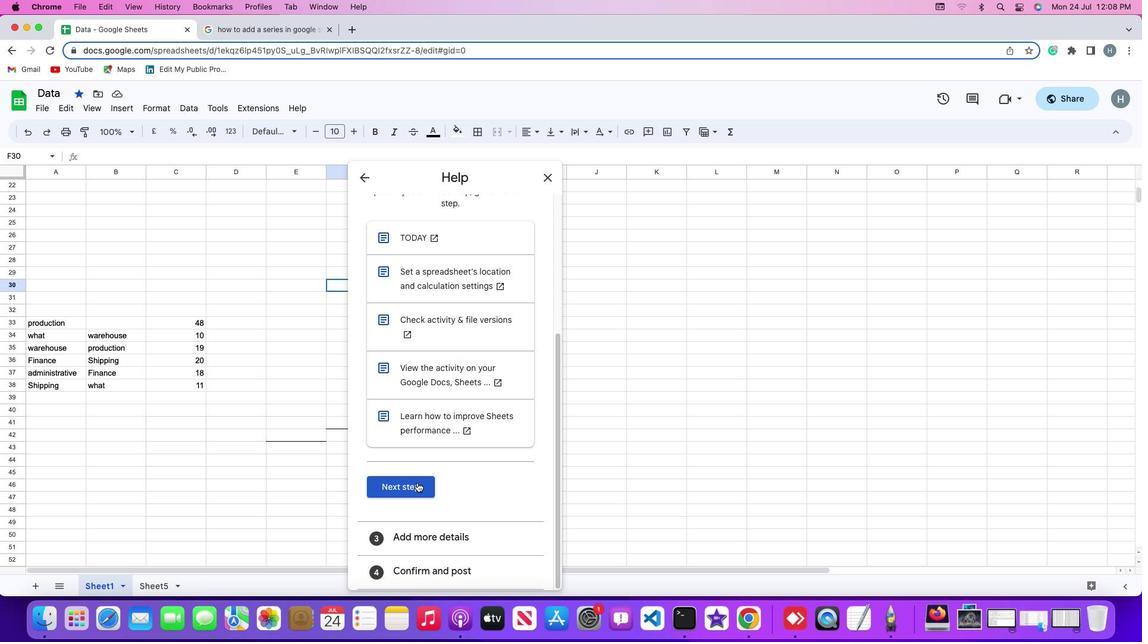 
Action: Mouse pressed left at (417, 482)
Screenshot: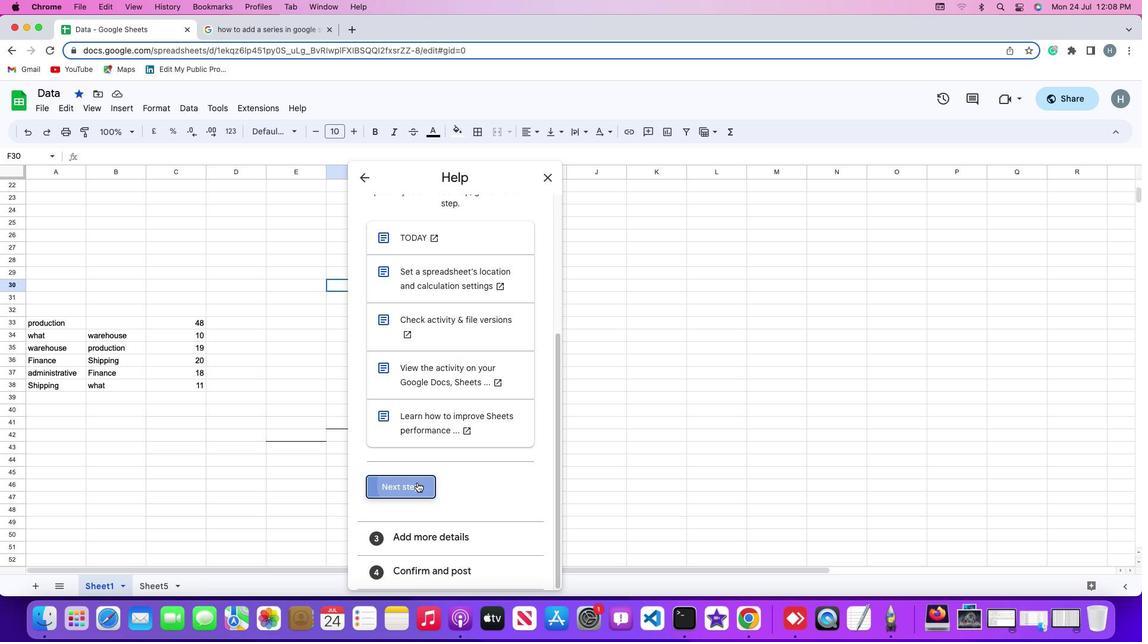
Action: Mouse moved to (524, 486)
Screenshot: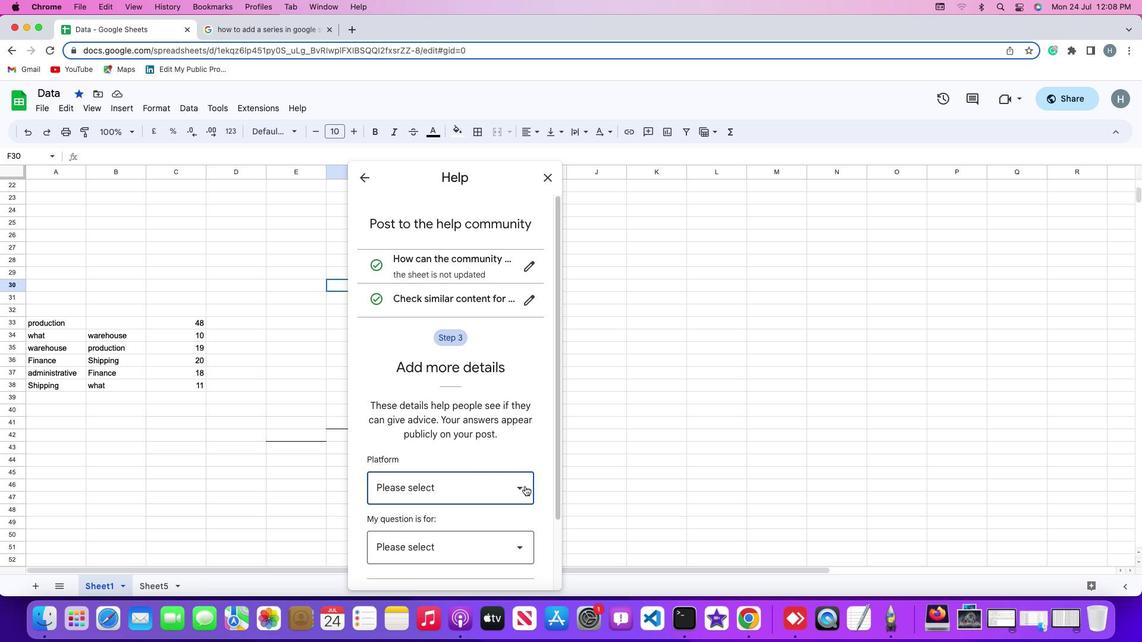 
Action: Mouse pressed left at (524, 486)
Screenshot: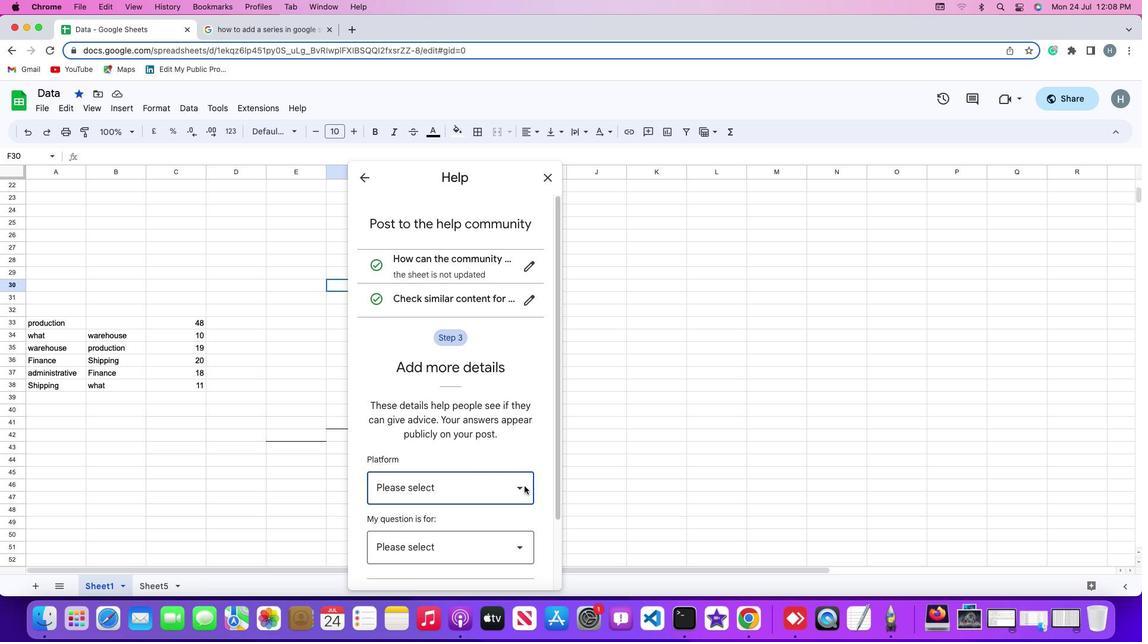 
Action: Mouse moved to (499, 440)
Screenshot: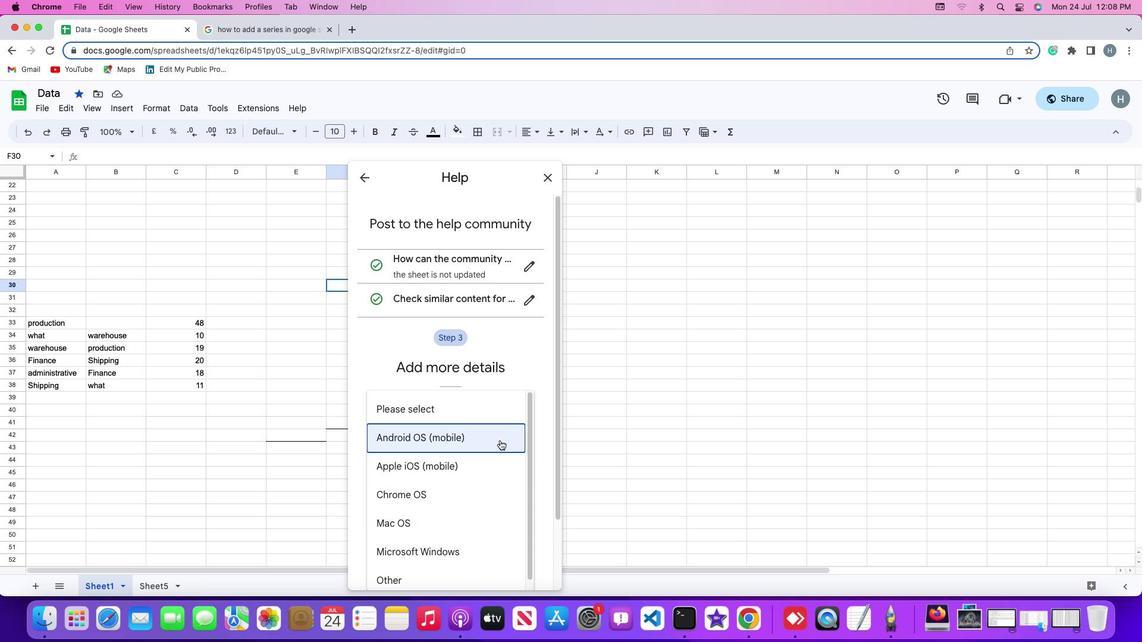 
Action: Mouse pressed left at (499, 440)
Screenshot: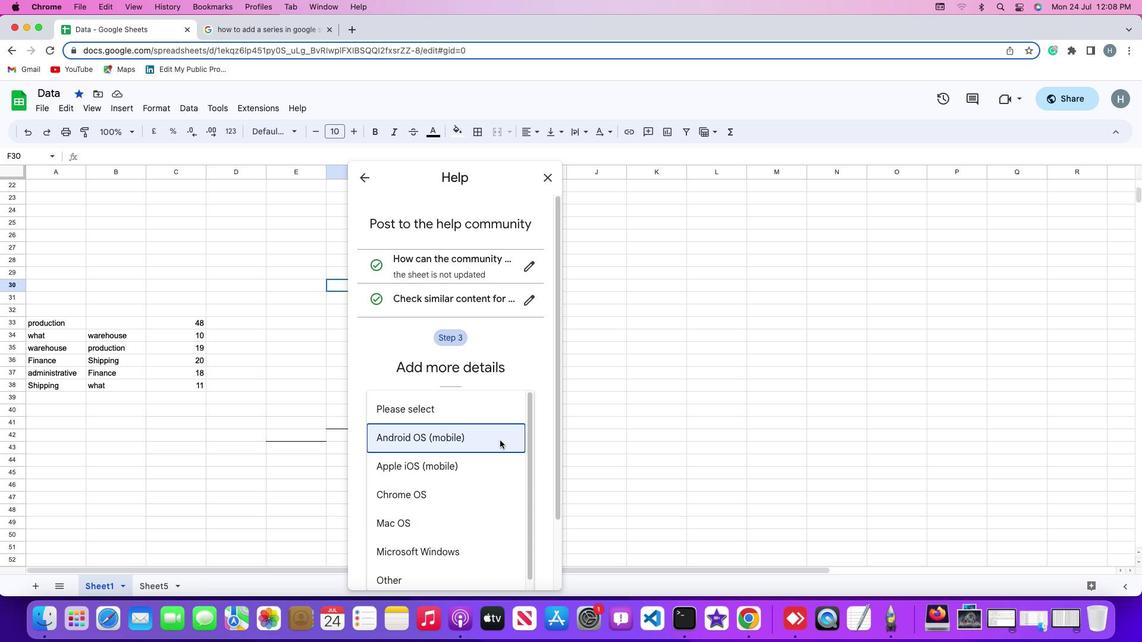 
Action: Mouse moved to (523, 548)
Screenshot: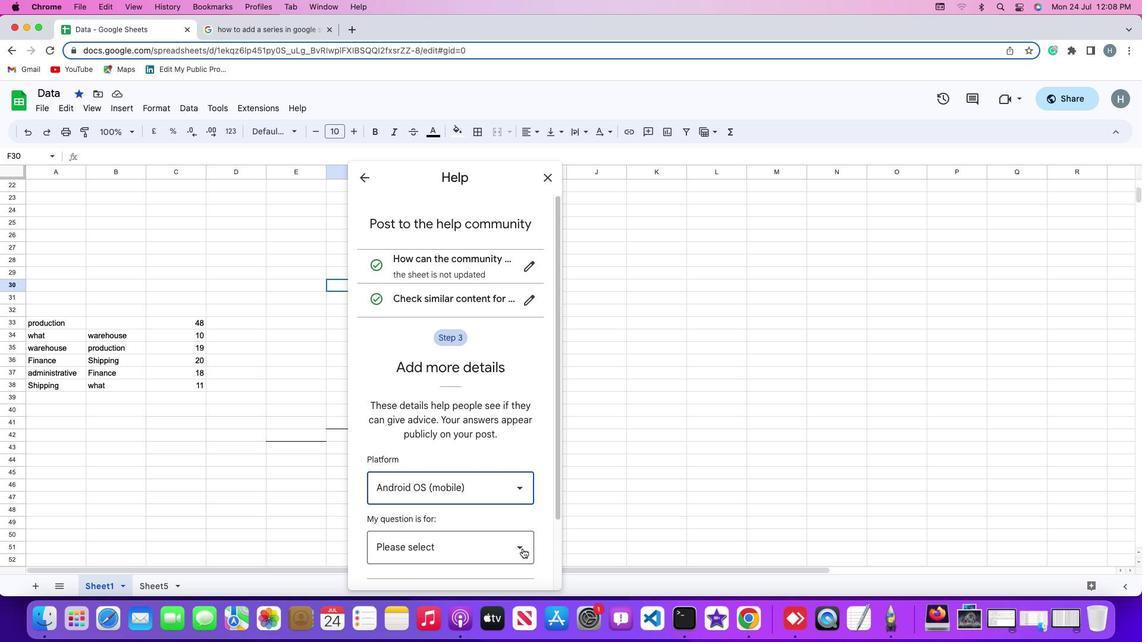 
Action: Mouse pressed left at (523, 548)
Screenshot: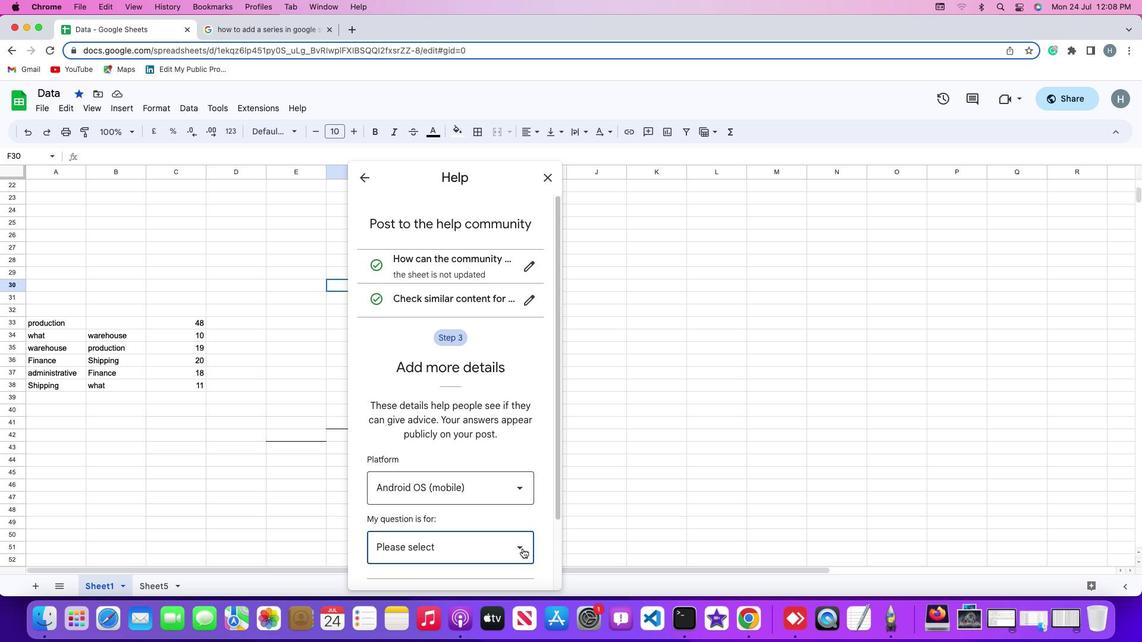 
Action: Mouse moved to (493, 521)
Screenshot: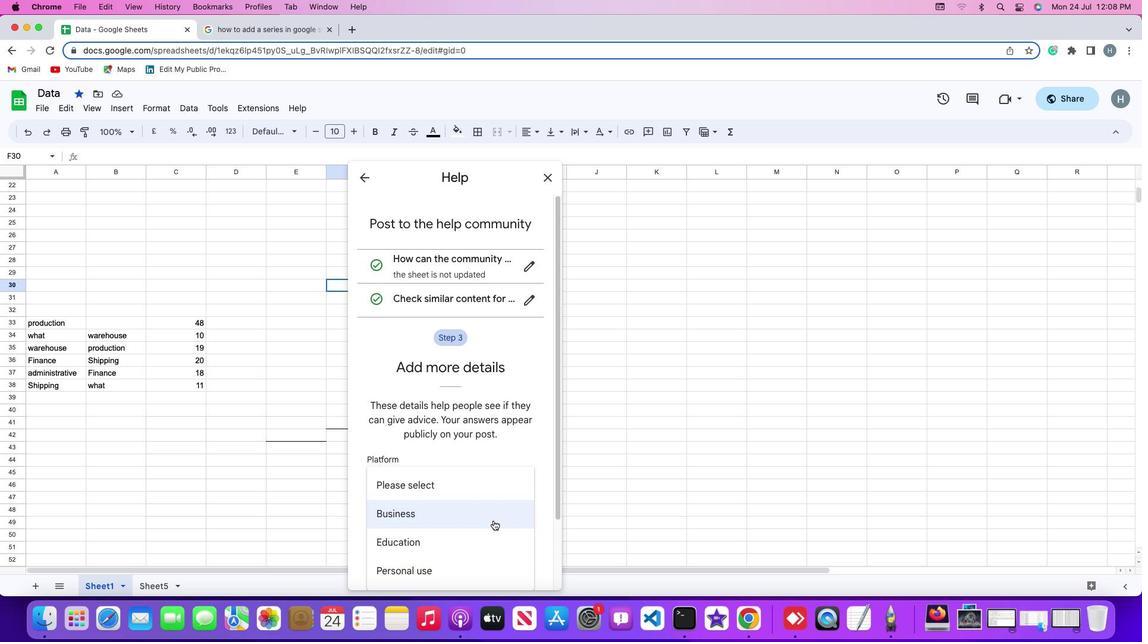 
Action: Mouse pressed left at (493, 521)
Screenshot: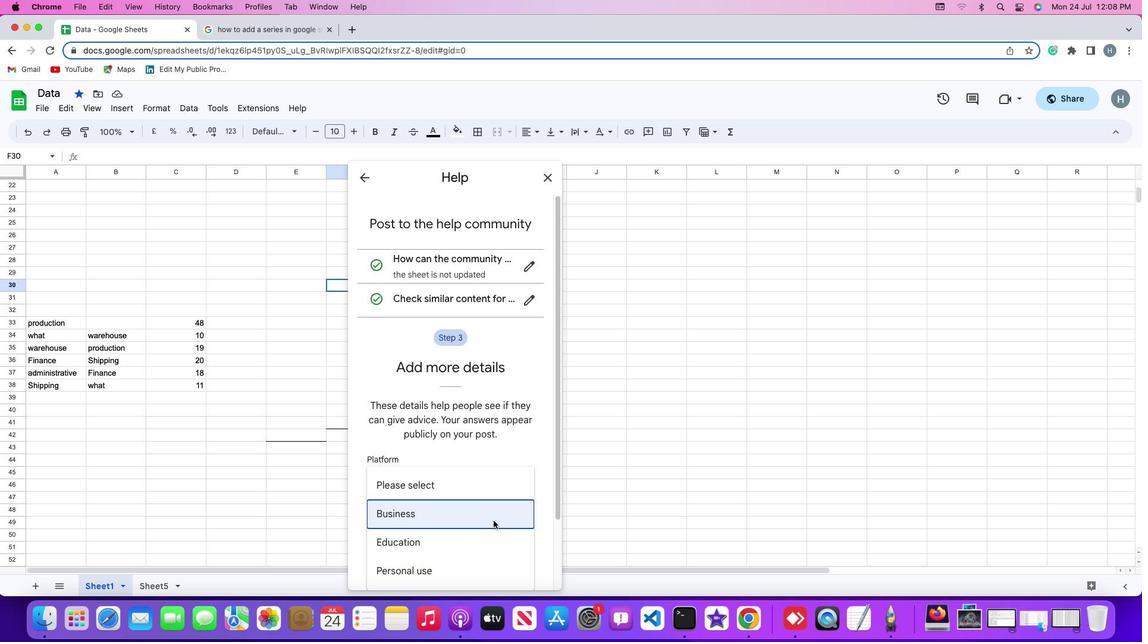 
Action: Mouse scrolled (493, 521) with delta (0, 0)
Screenshot: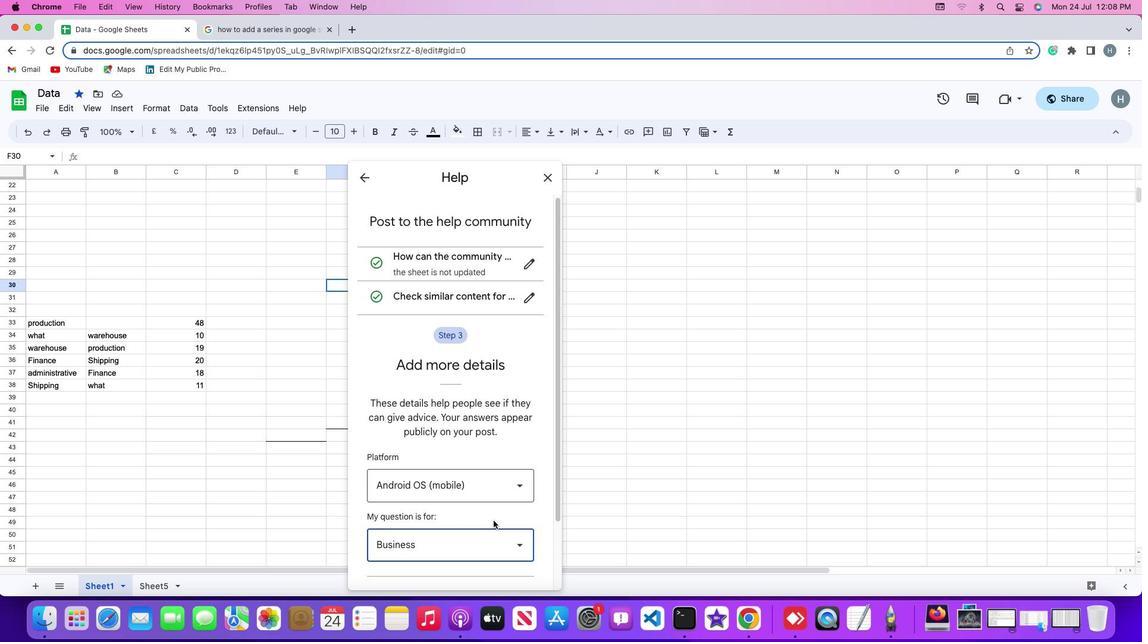 
Action: Mouse scrolled (493, 521) with delta (0, 0)
Screenshot: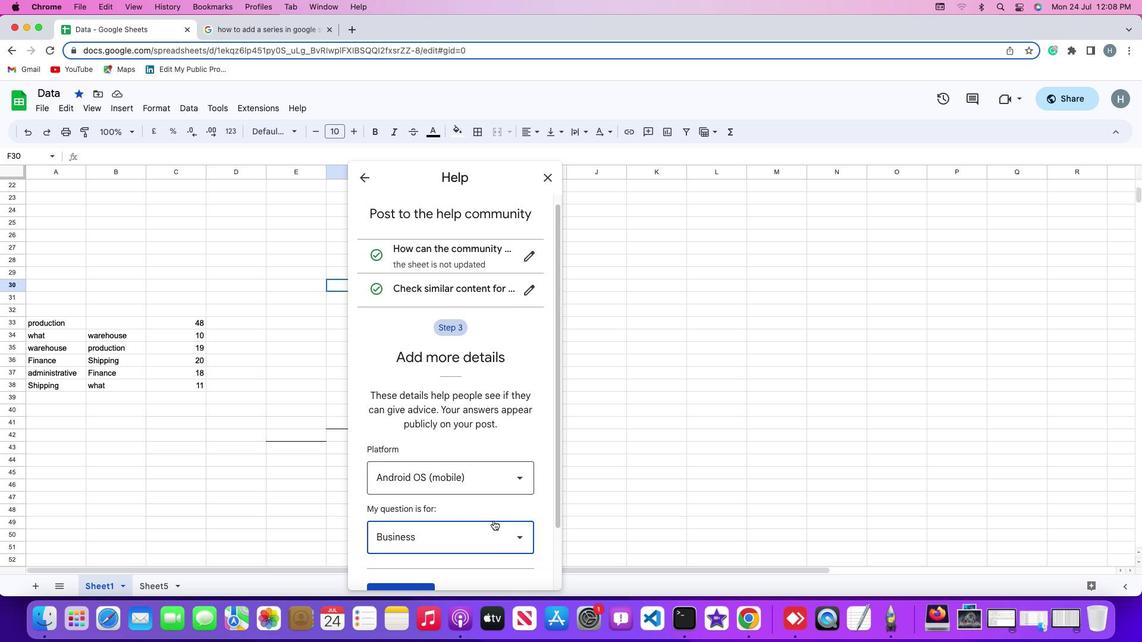 
Action: Mouse scrolled (493, 521) with delta (0, -1)
Screenshot: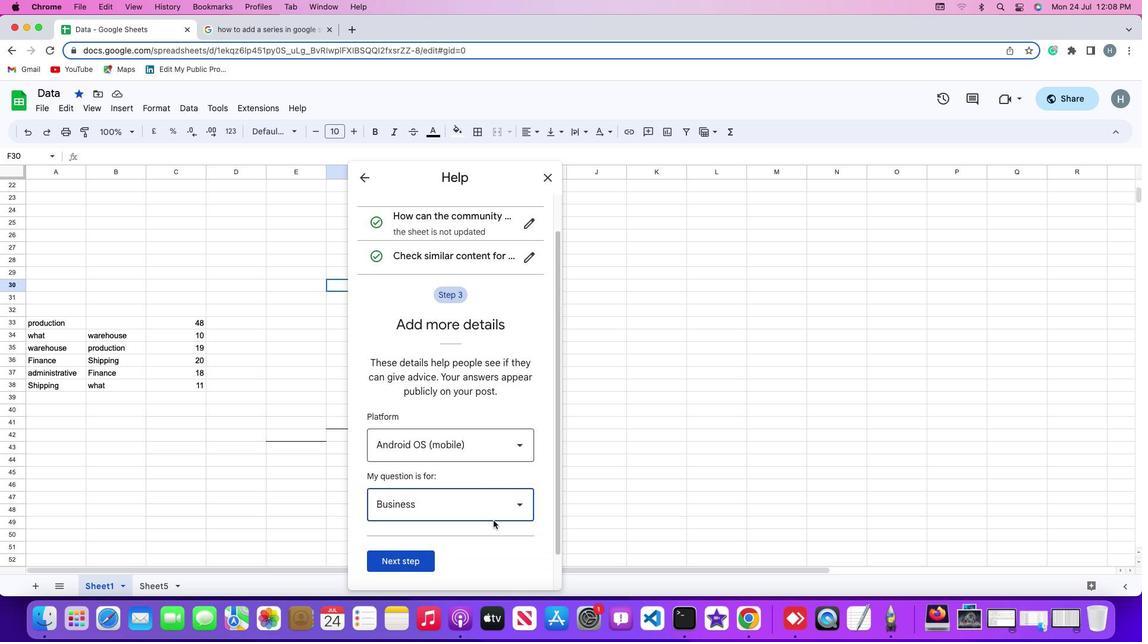
Action: Mouse scrolled (493, 521) with delta (0, -1)
Screenshot: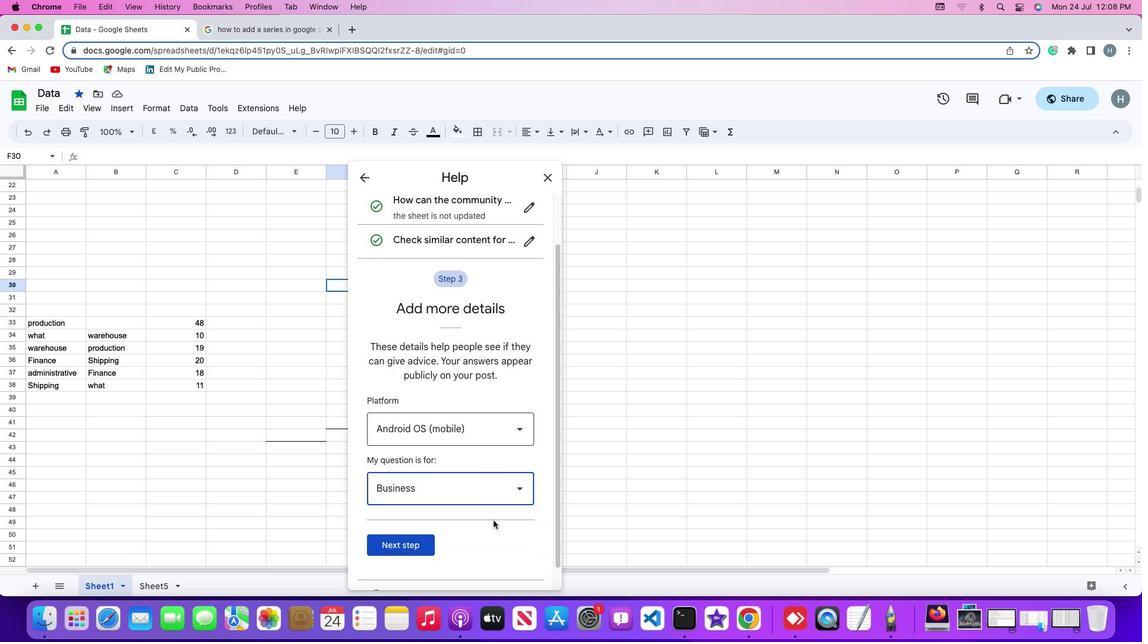 
Action: Mouse moved to (416, 519)
Screenshot: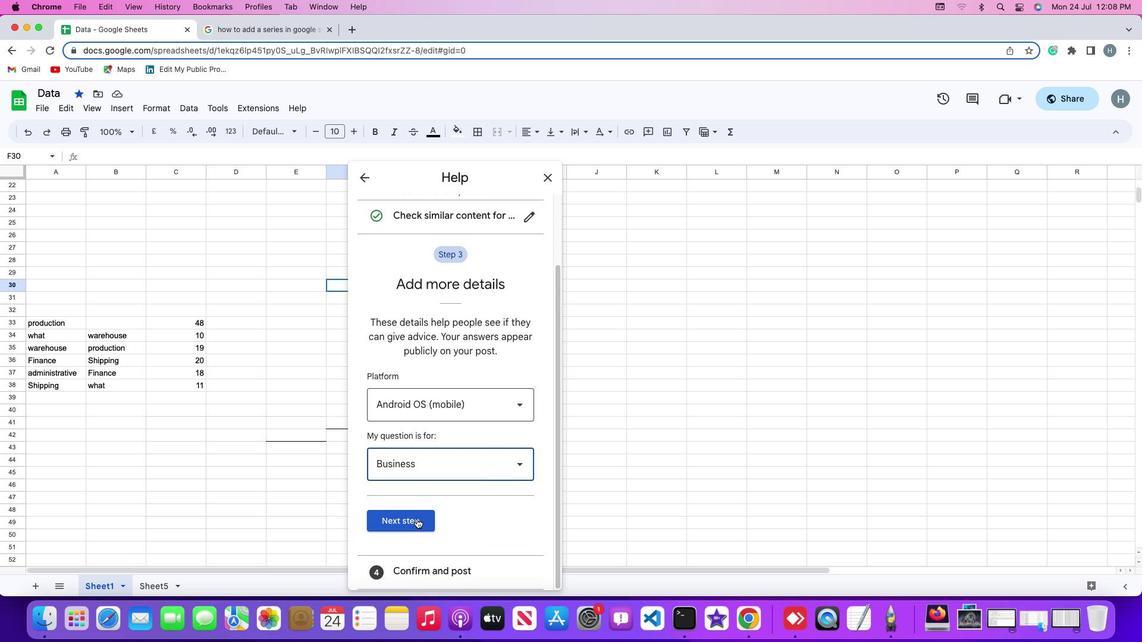 
Action: Mouse pressed left at (416, 519)
Screenshot: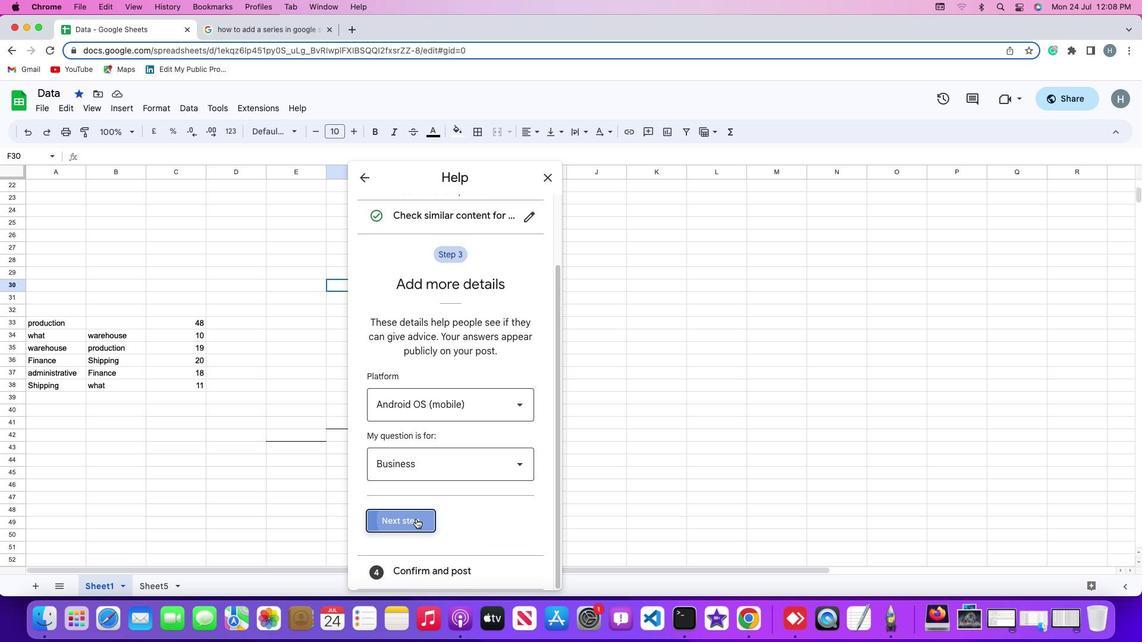 
Action: Mouse moved to (534, 486)
Screenshot: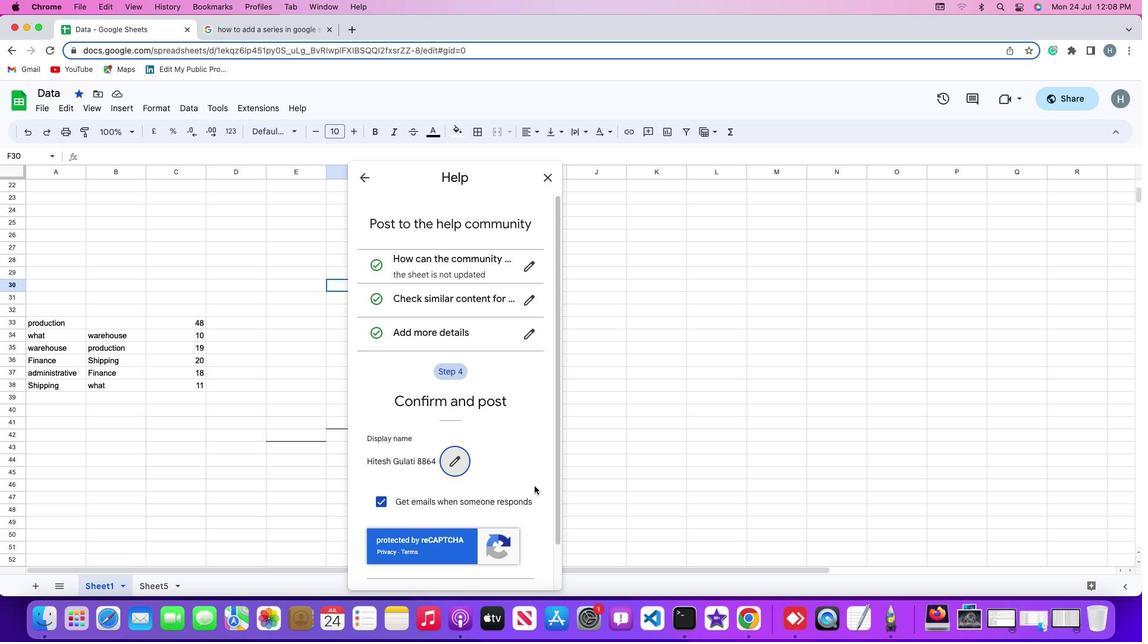 
Action: Mouse scrolled (534, 486) with delta (0, 0)
Screenshot: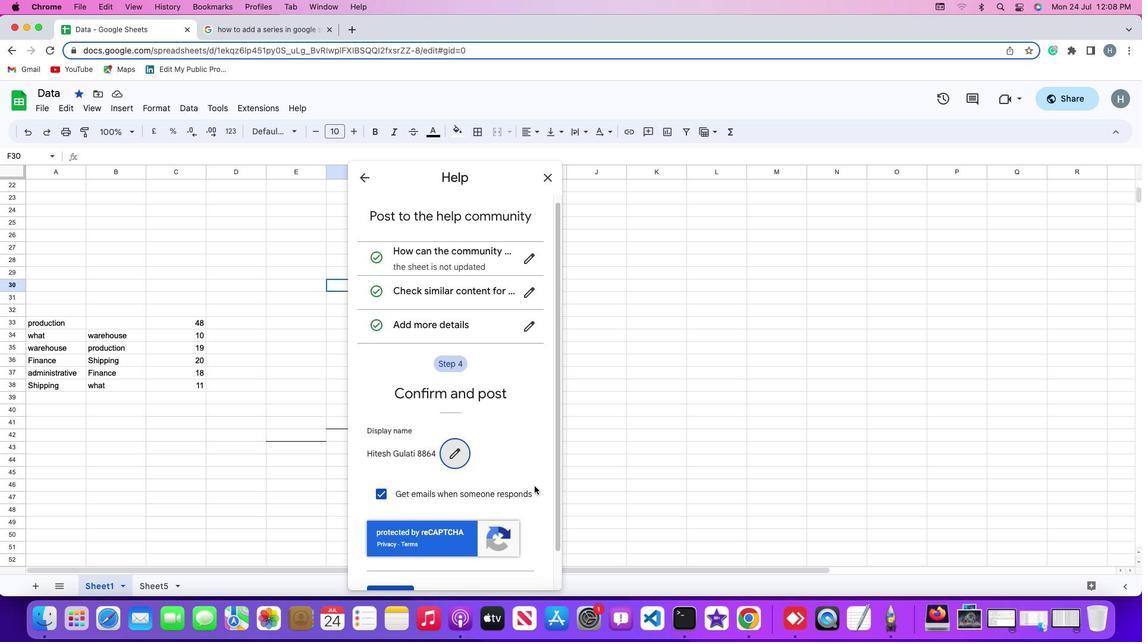 
Action: Mouse scrolled (534, 486) with delta (0, 0)
Screenshot: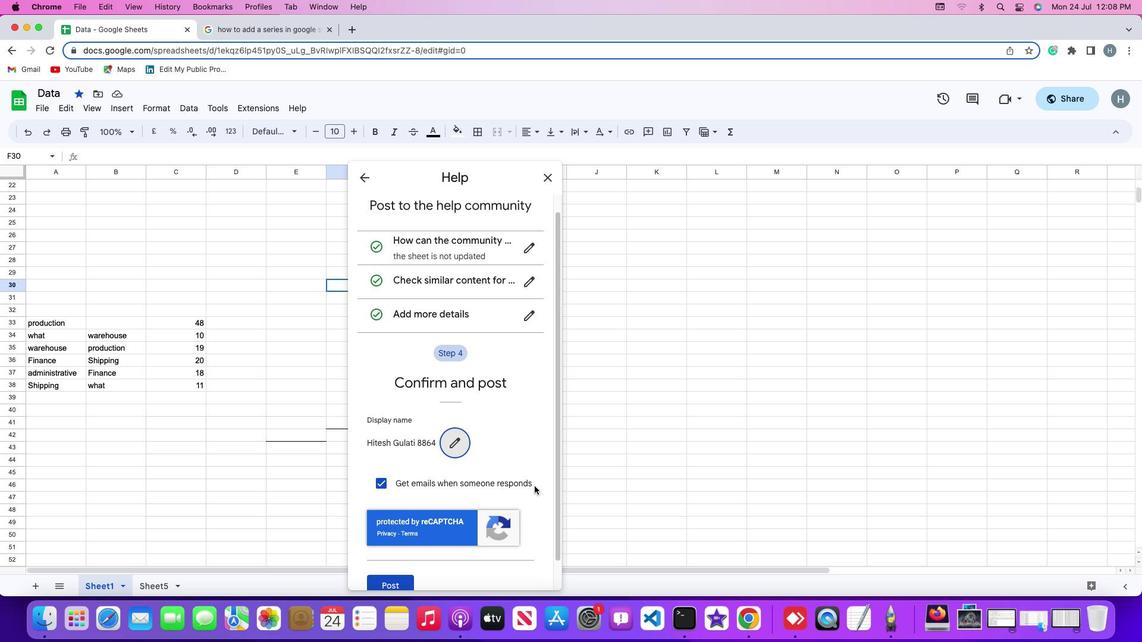 
Action: Mouse scrolled (534, 486) with delta (0, -1)
Screenshot: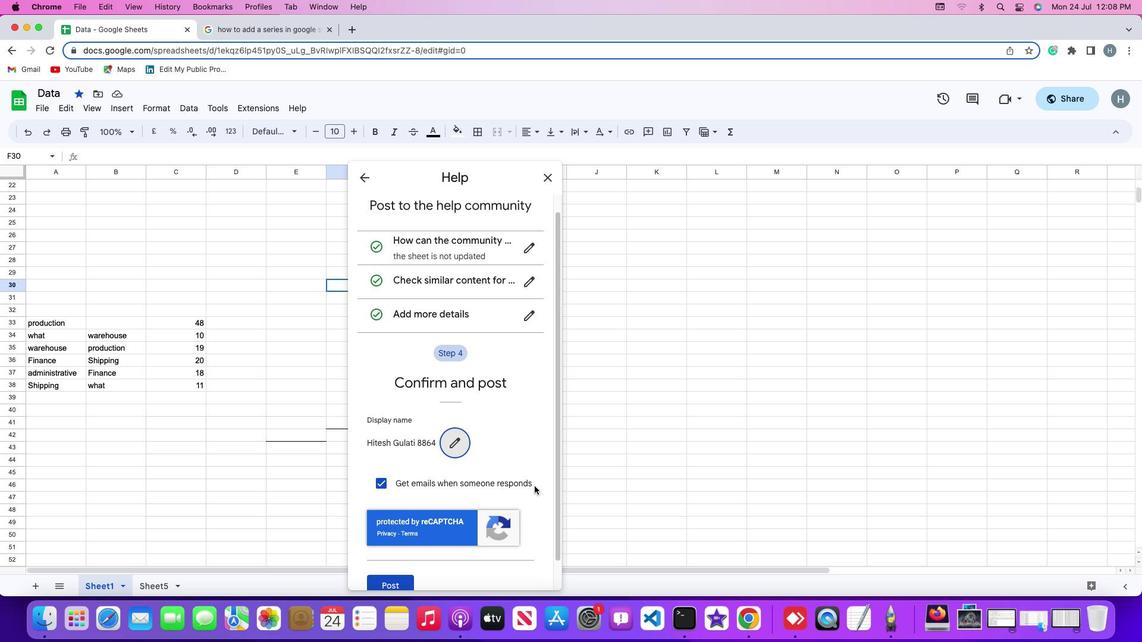 
Action: Mouse scrolled (534, 486) with delta (0, -2)
Screenshot: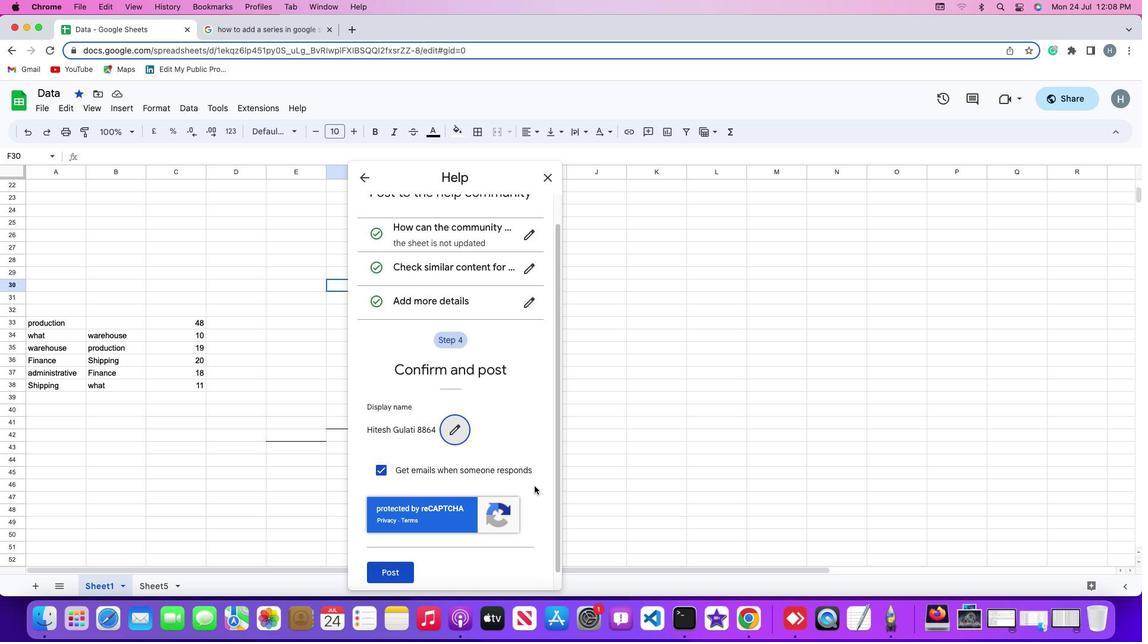 
Action: Mouse scrolled (534, 486) with delta (0, -2)
Screenshot: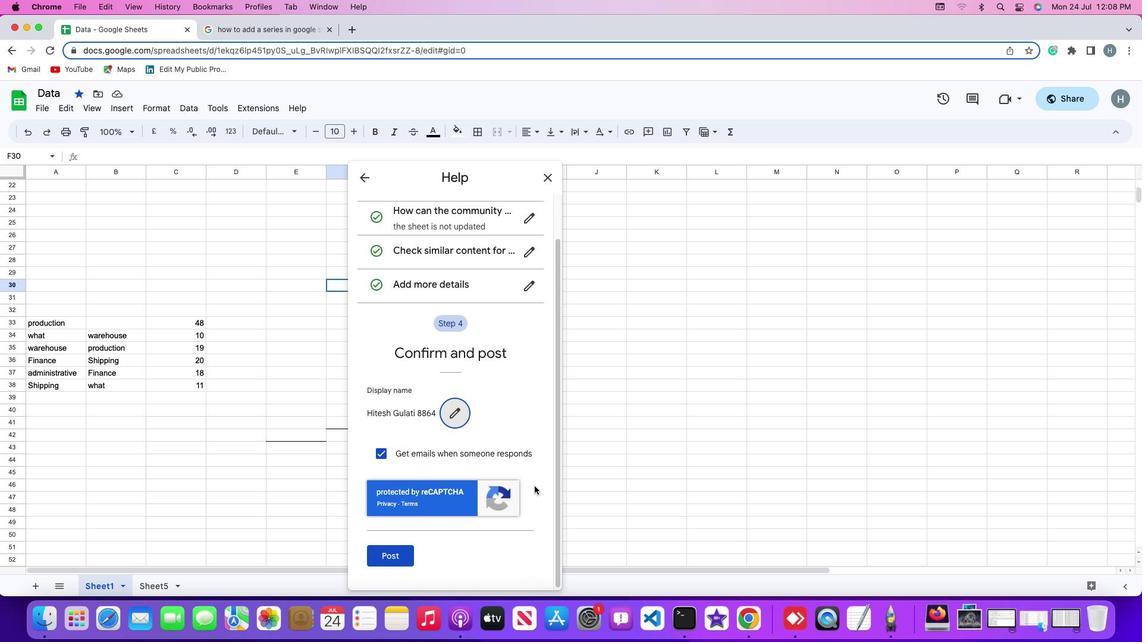 
Action: Mouse moved to (399, 553)
Screenshot: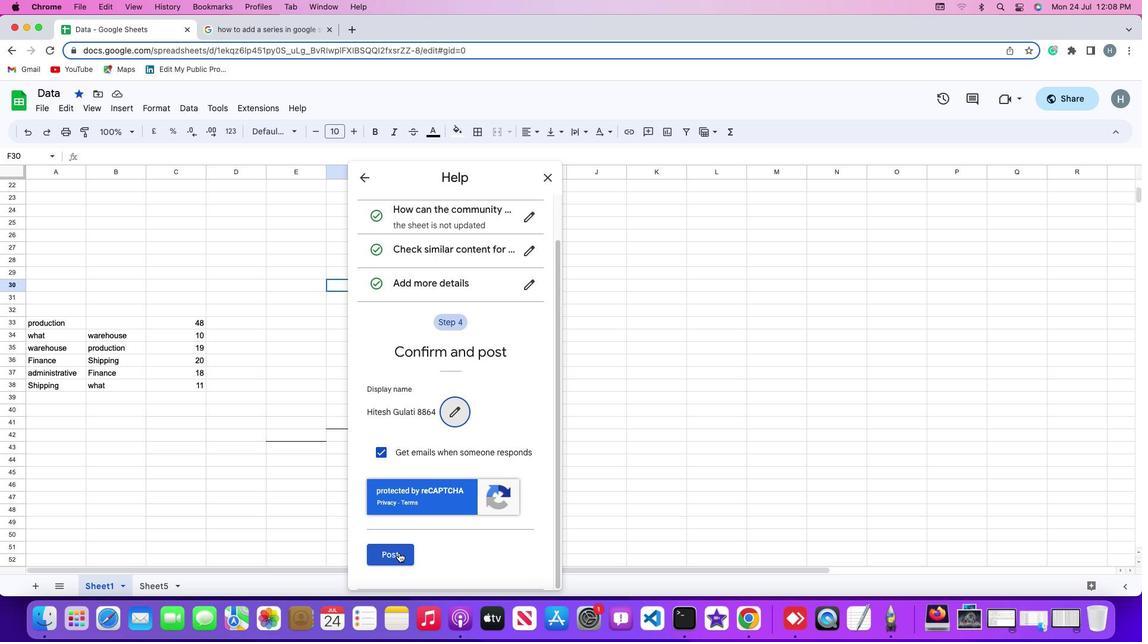 
Action: Mouse pressed left at (399, 553)
Screenshot: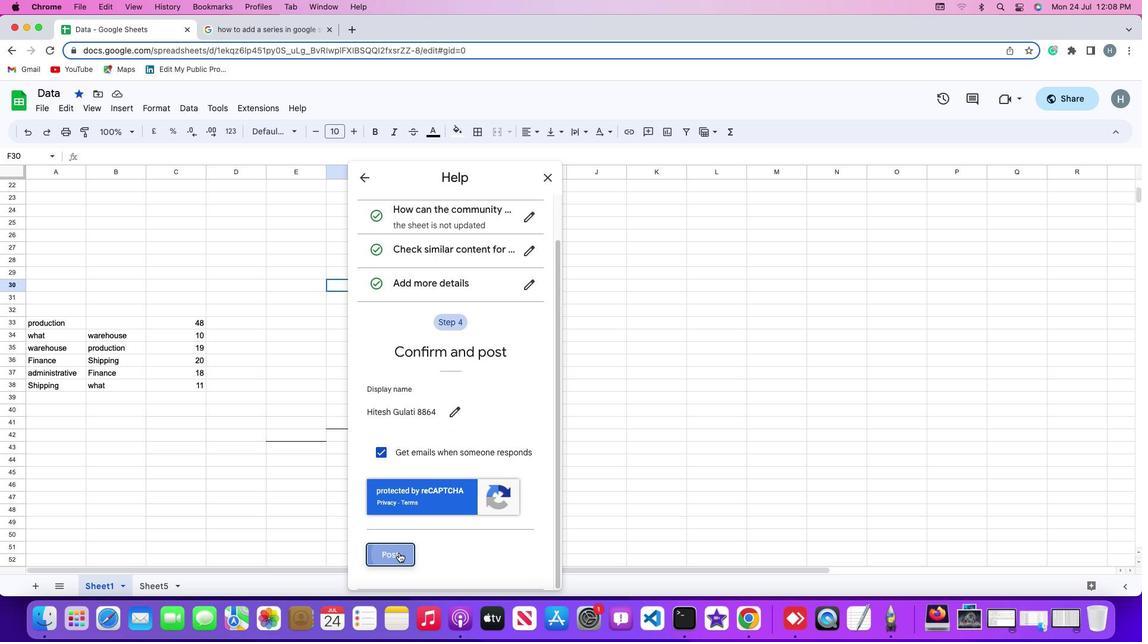 
Action: Mouse moved to (542, 412)
Screenshot: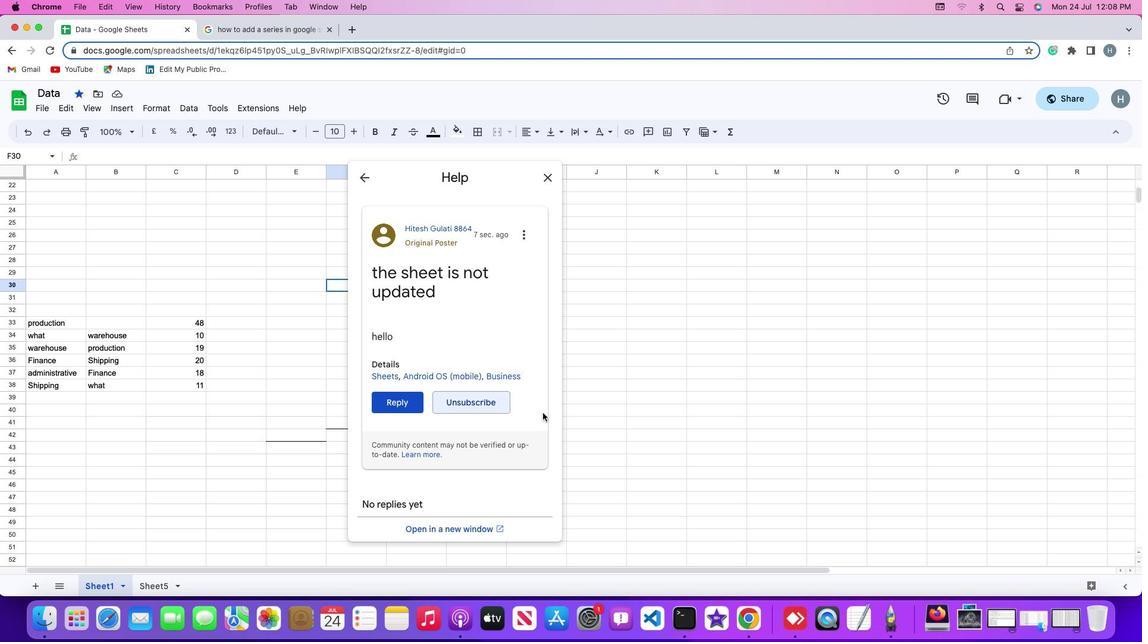 
